 Task: Find profiles of 1st-degree connections who are Vice Presidents of Marketing at companies with 'International' in their name, and who offer Email Marketing services.
Action: Mouse moved to (475, 67)
Screenshot: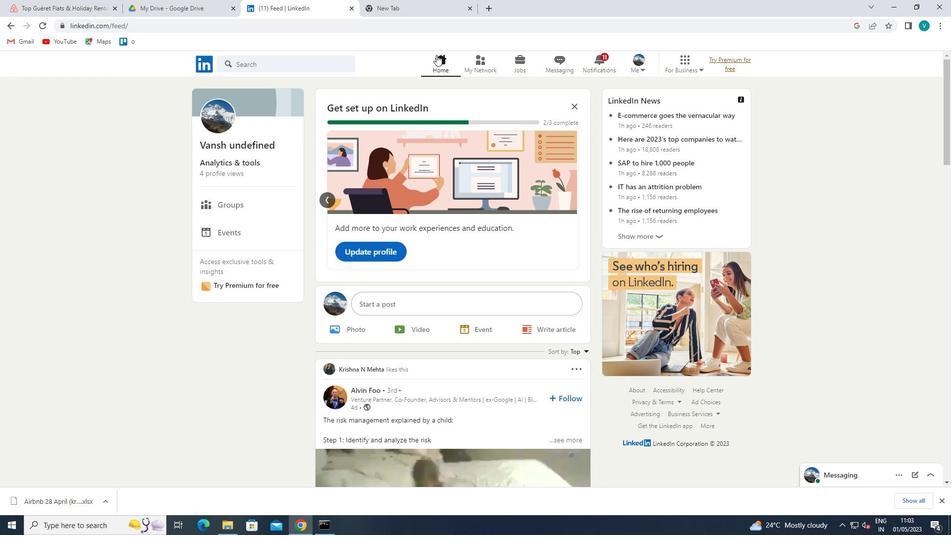 
Action: Mouse pressed left at (475, 67)
Screenshot: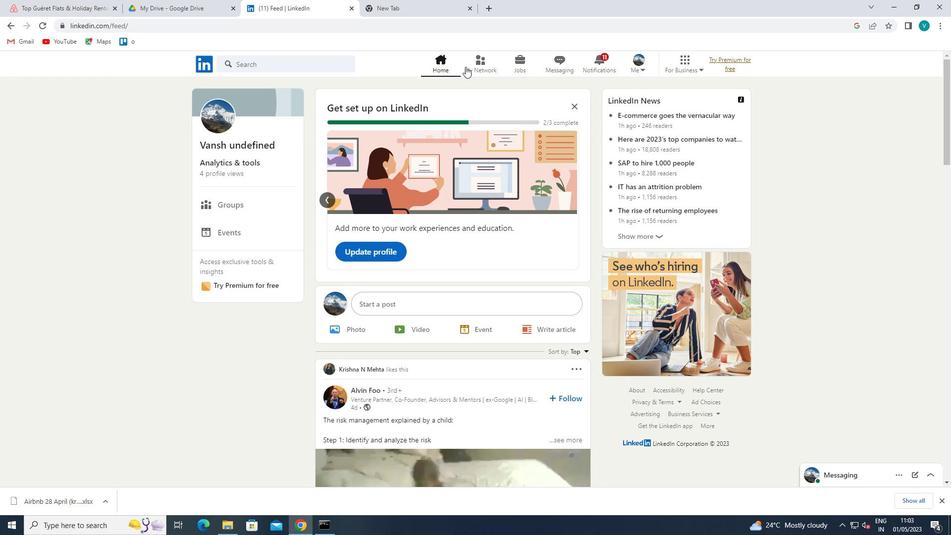 
Action: Mouse moved to (266, 109)
Screenshot: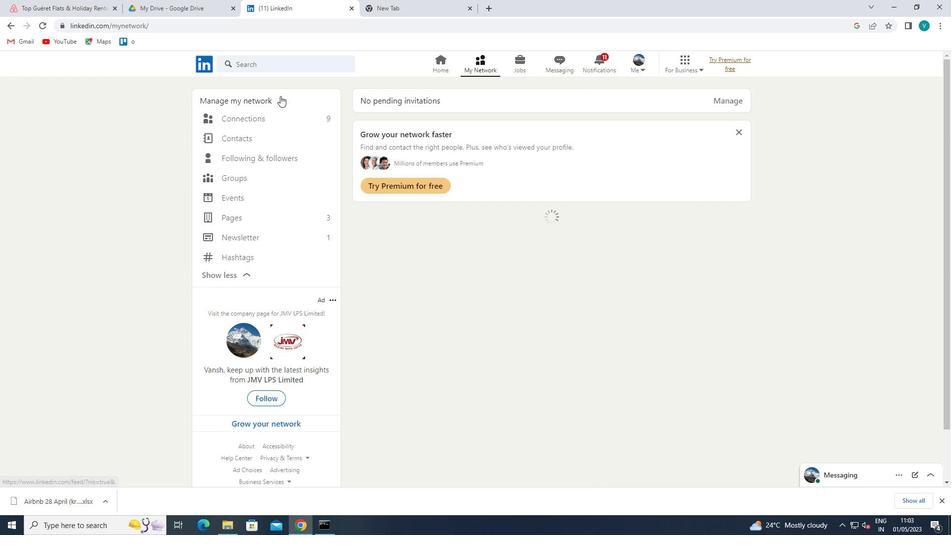 
Action: Mouse pressed left at (266, 109)
Screenshot: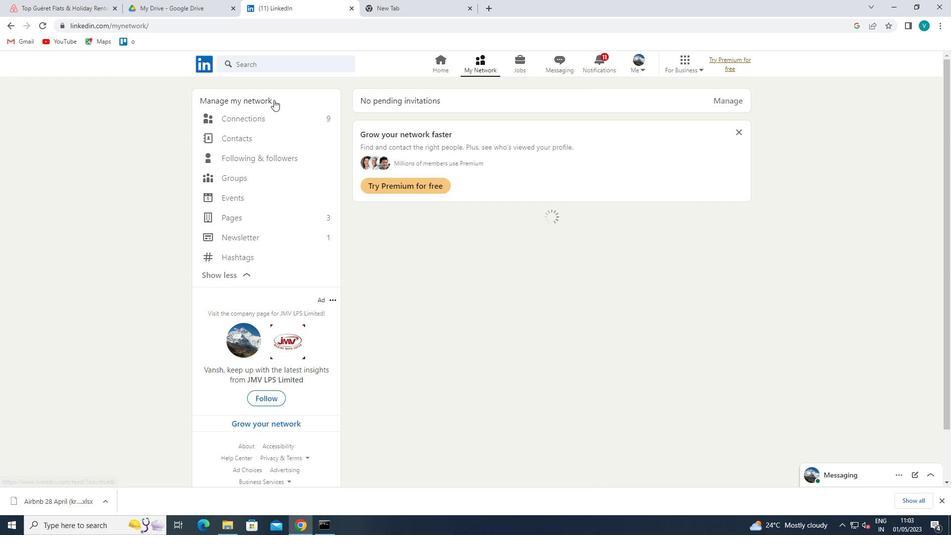 
Action: Mouse moved to (267, 123)
Screenshot: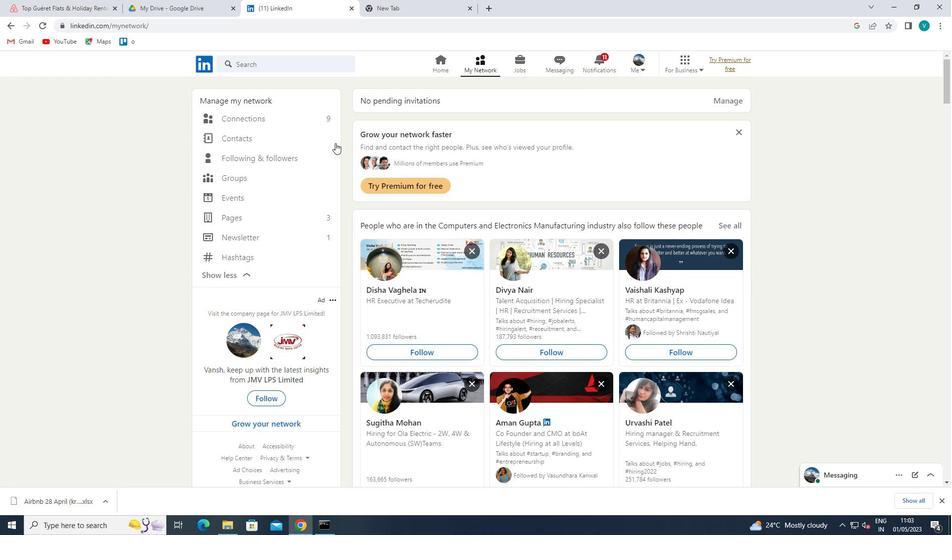 
Action: Mouse pressed left at (267, 123)
Screenshot: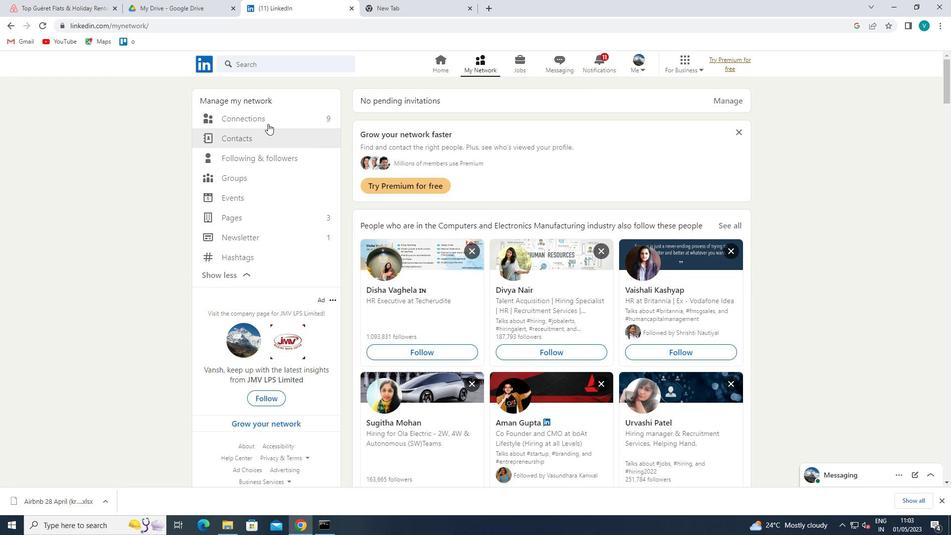 
Action: Mouse moved to (565, 121)
Screenshot: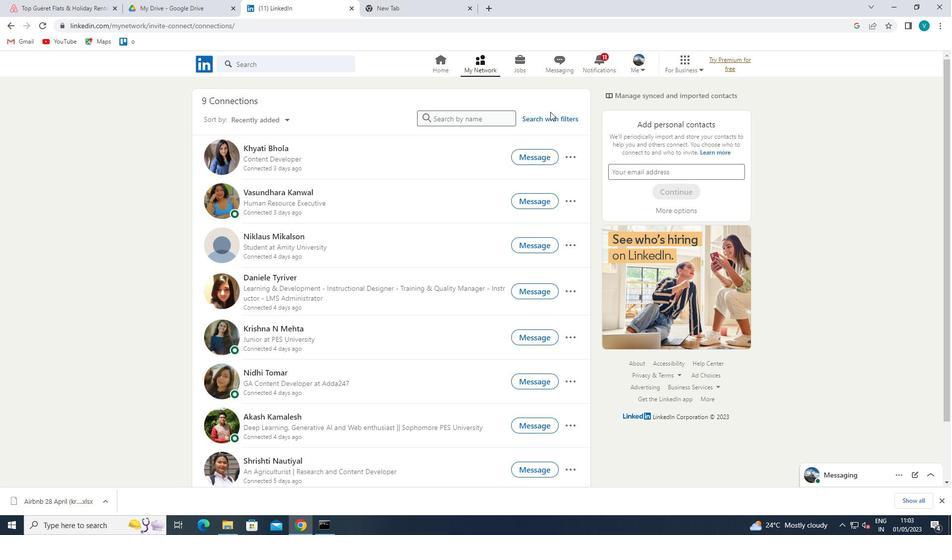 
Action: Mouse pressed left at (565, 121)
Screenshot: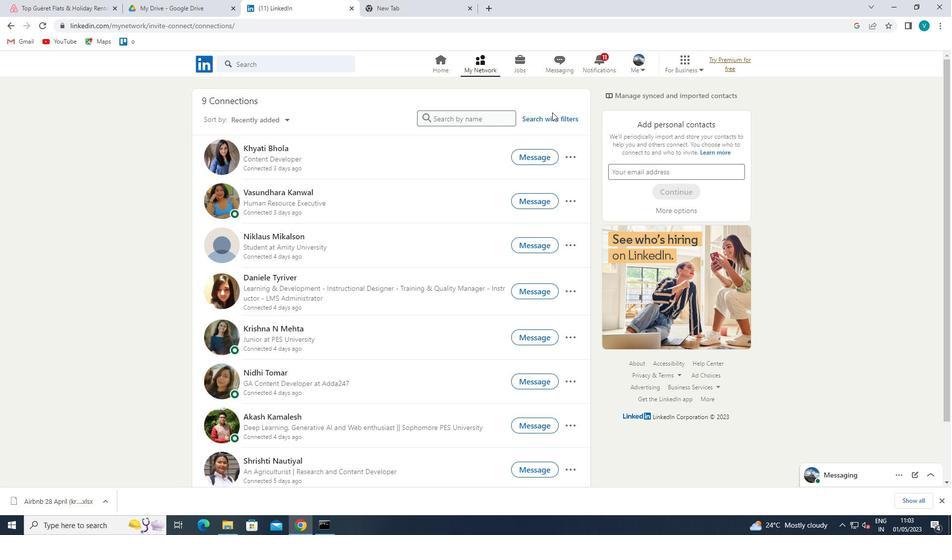 
Action: Mouse moved to (462, 86)
Screenshot: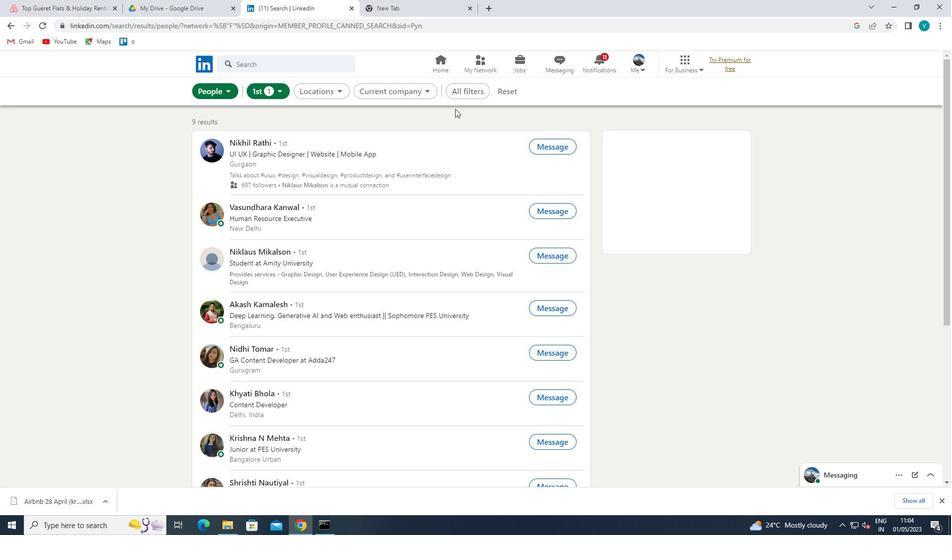 
Action: Mouse pressed left at (462, 86)
Screenshot: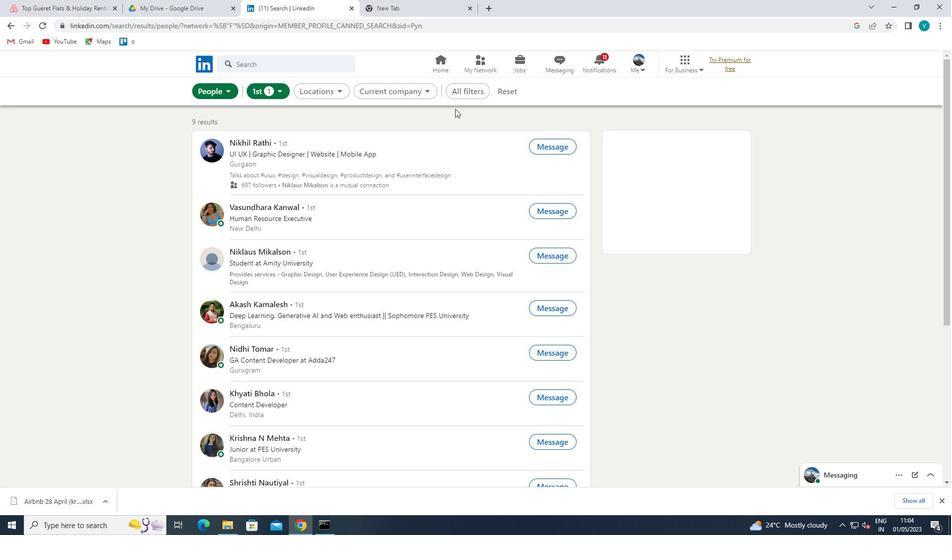 
Action: Mouse moved to (737, 267)
Screenshot: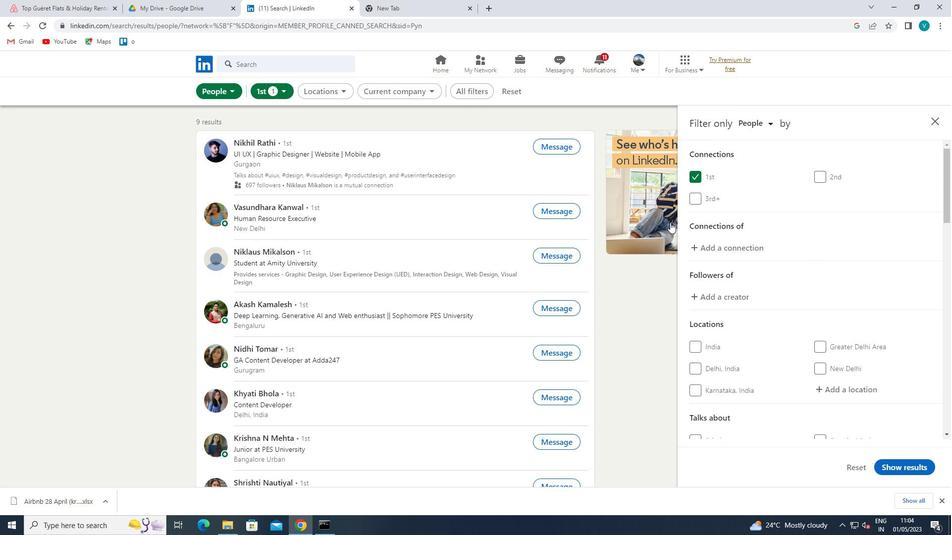 
Action: Mouse scrolled (737, 266) with delta (0, 0)
Screenshot: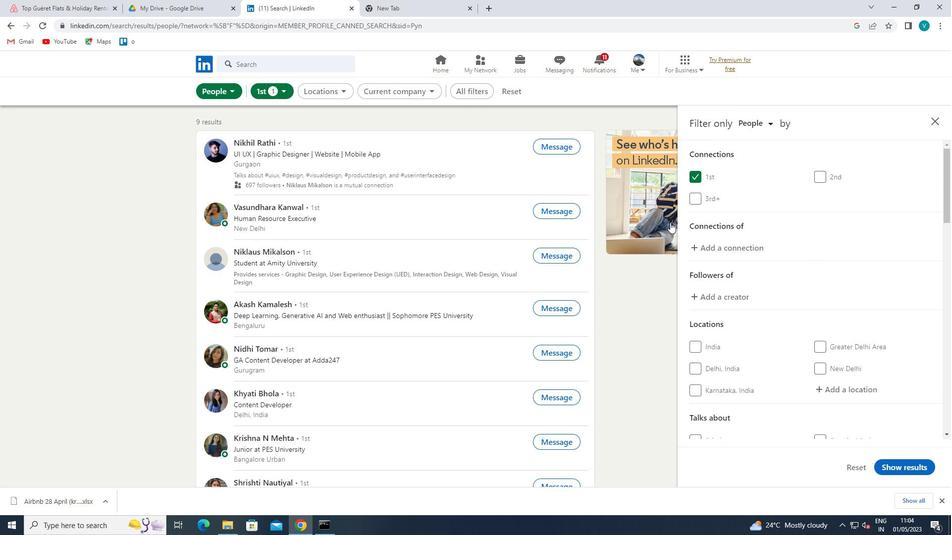 
Action: Mouse moved to (738, 267)
Screenshot: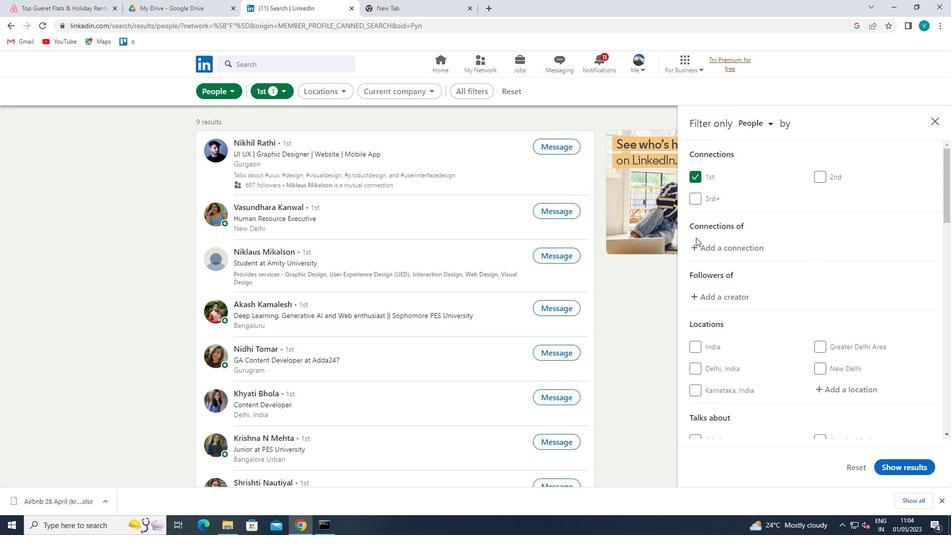 
Action: Mouse scrolled (738, 267) with delta (0, 0)
Screenshot: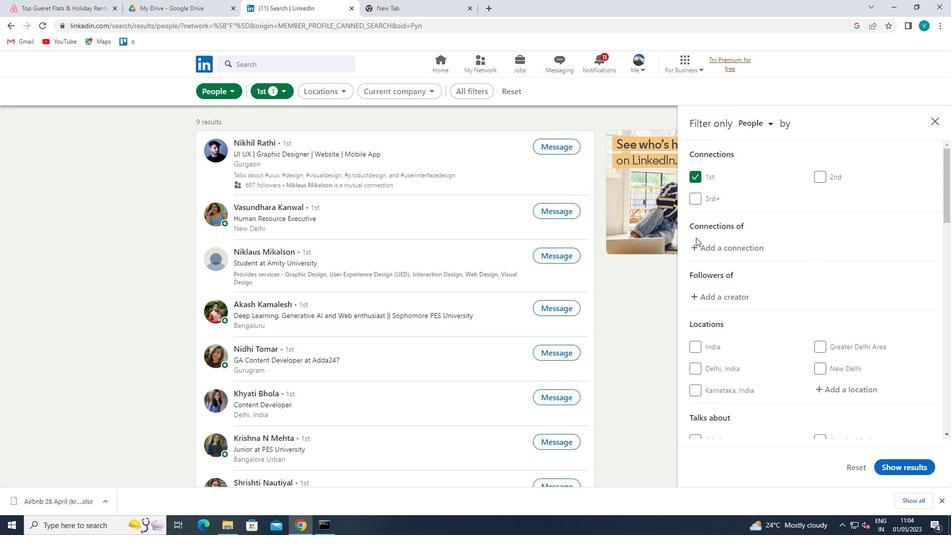 
Action: Mouse moved to (834, 291)
Screenshot: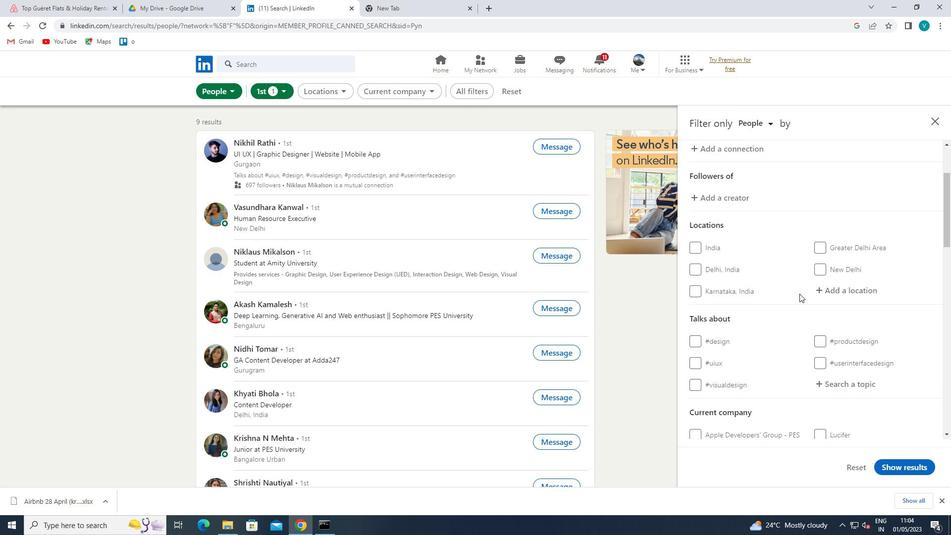 
Action: Mouse pressed left at (834, 291)
Screenshot: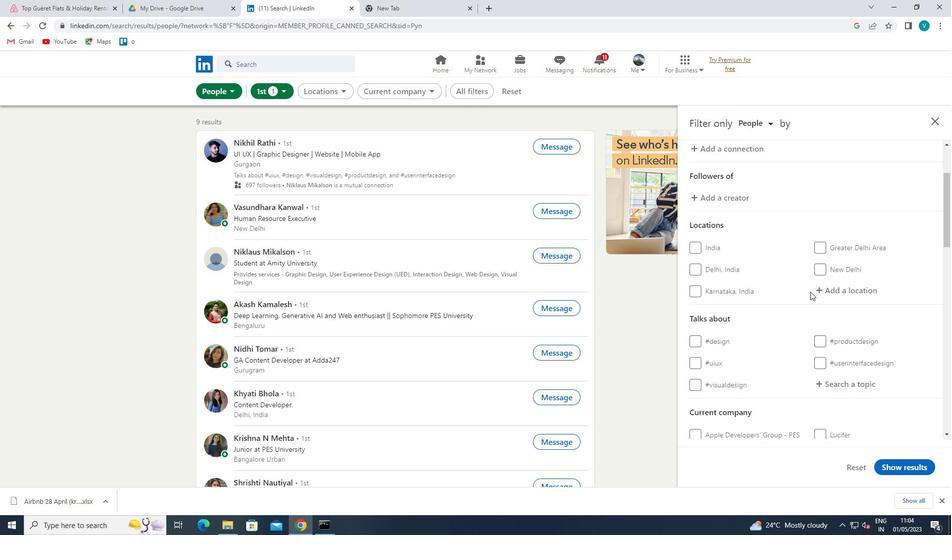 
Action: Mouse moved to (834, 291)
Screenshot: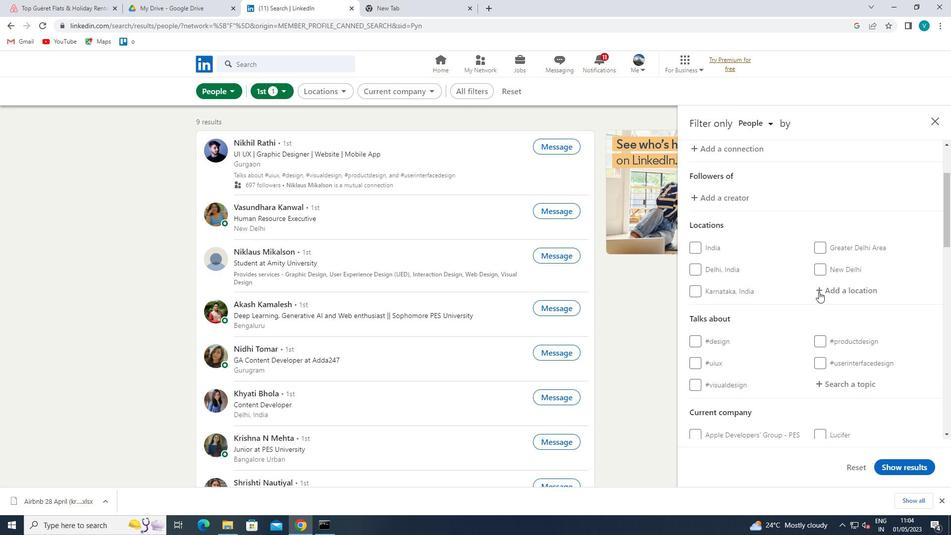 
Action: Key pressed <Key.shift>
Screenshot: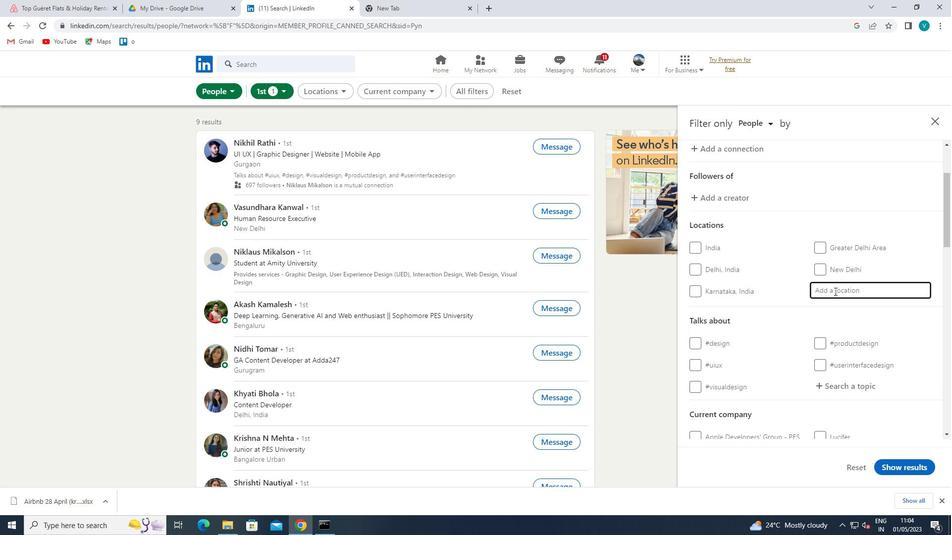 
Action: Mouse moved to (796, 281)
Screenshot: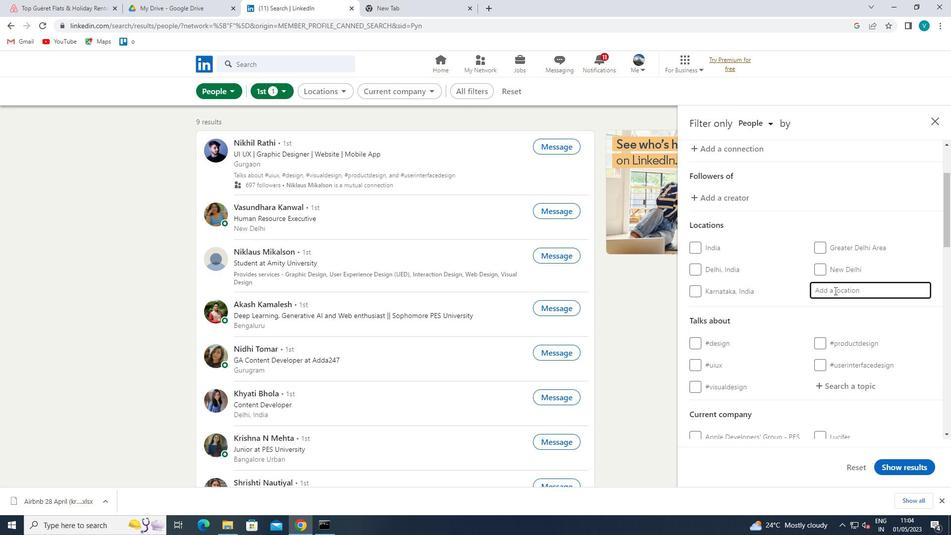 
Action: Key pressed XINGLONGSHAN<Key.space>
Screenshot: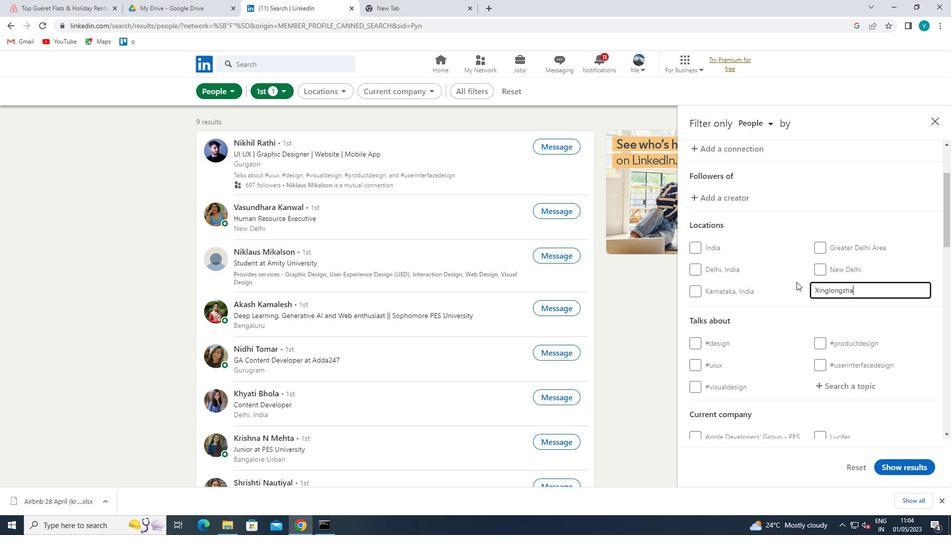
Action: Mouse moved to (811, 303)
Screenshot: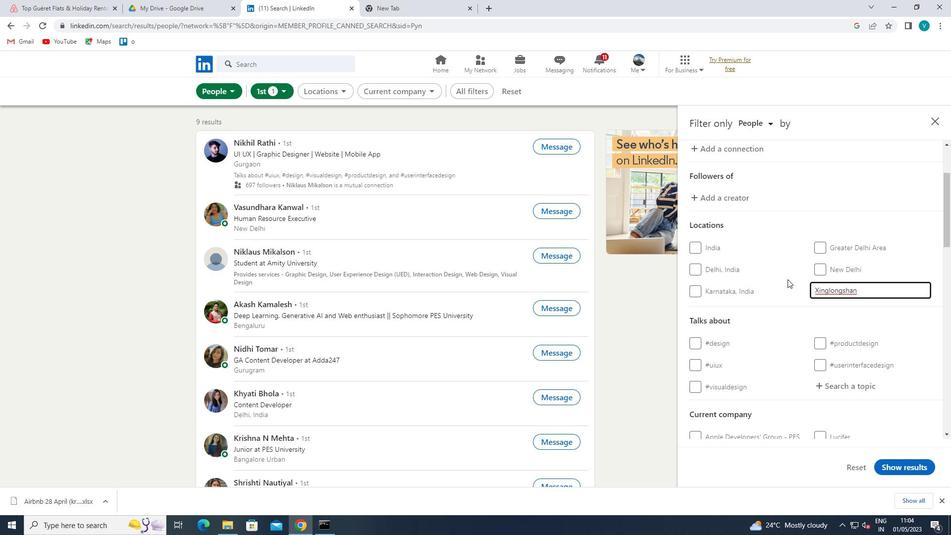
Action: Mouse pressed left at (811, 303)
Screenshot: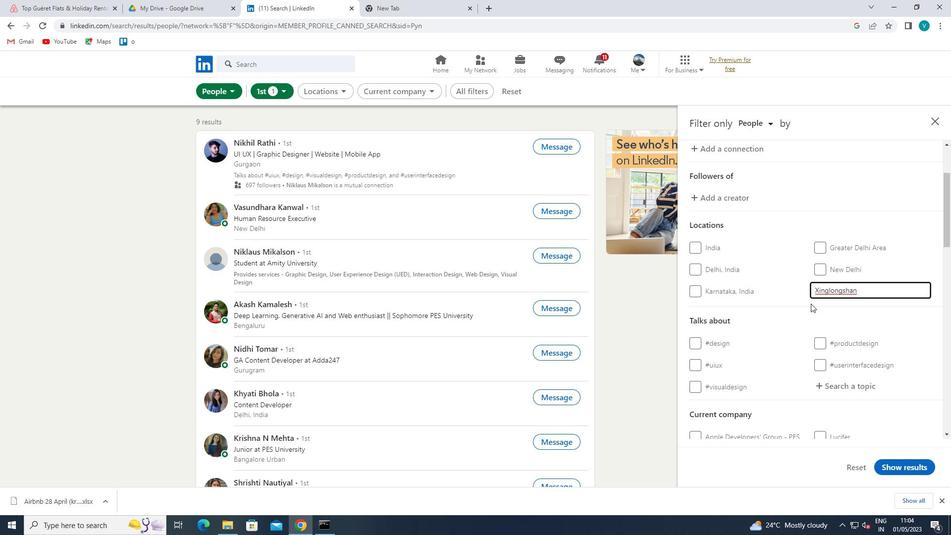 
Action: Mouse scrolled (811, 303) with delta (0, 0)
Screenshot: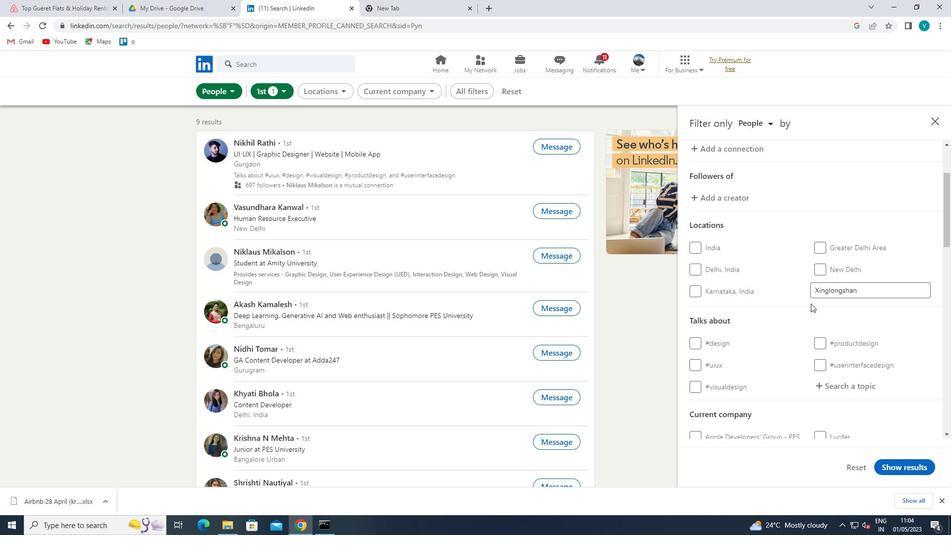 
Action: Mouse scrolled (811, 303) with delta (0, 0)
Screenshot: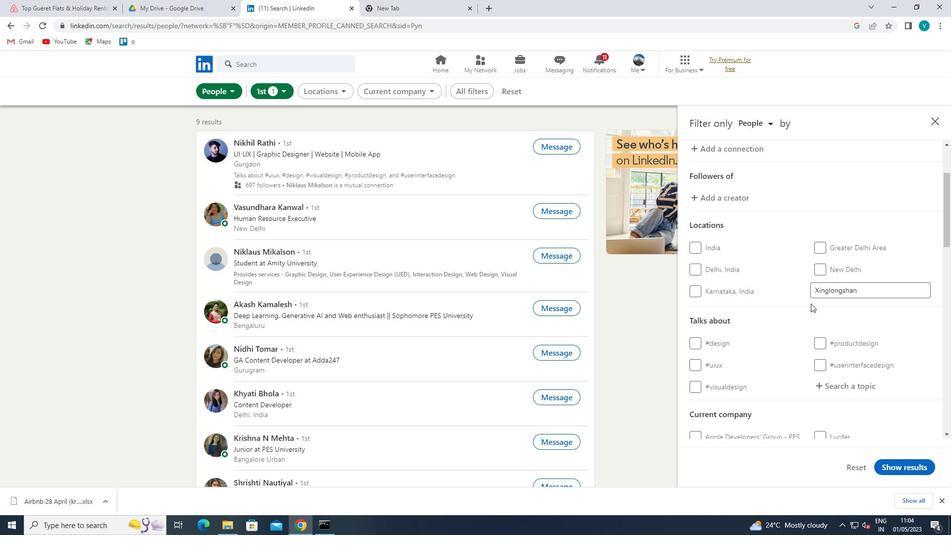 
Action: Mouse moved to (861, 291)
Screenshot: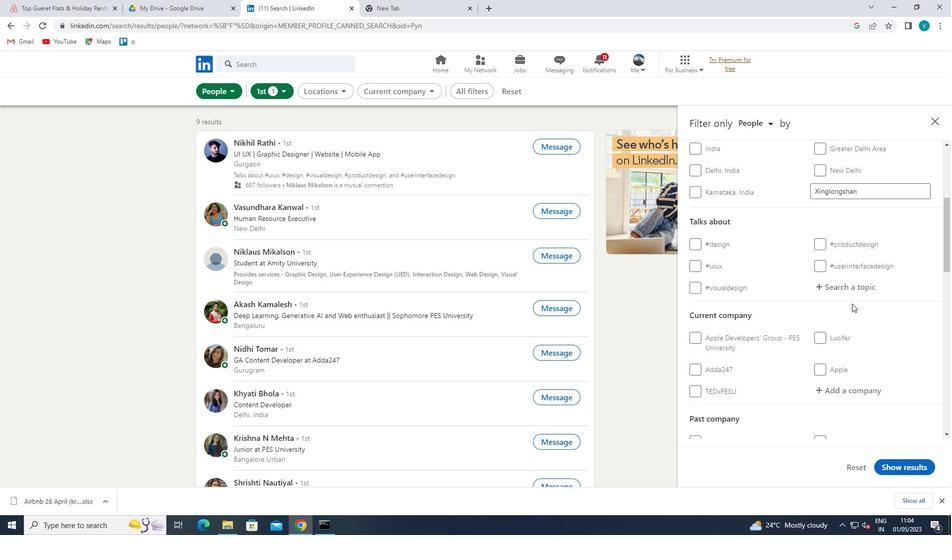 
Action: Mouse pressed left at (861, 291)
Screenshot: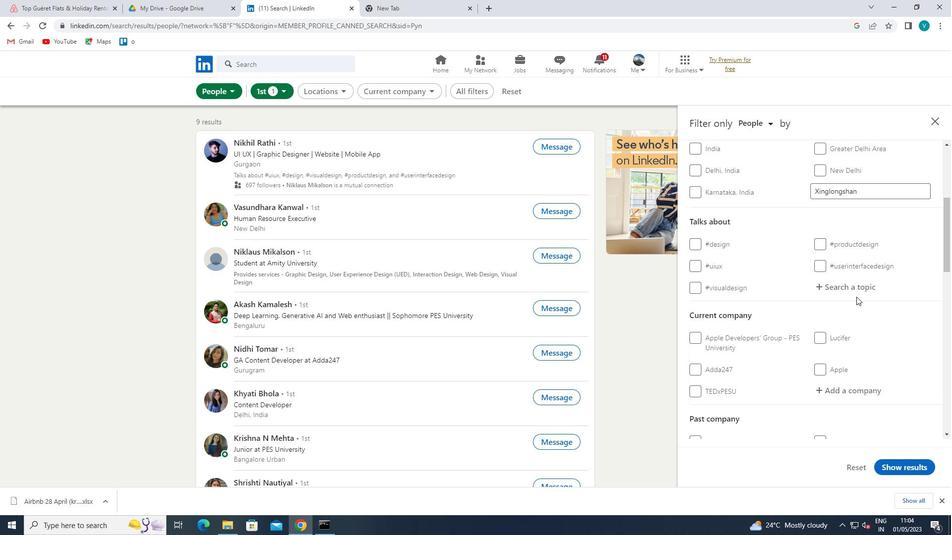 
Action: Key pressed <Key.shift>#CONTENTMARKETING
Screenshot: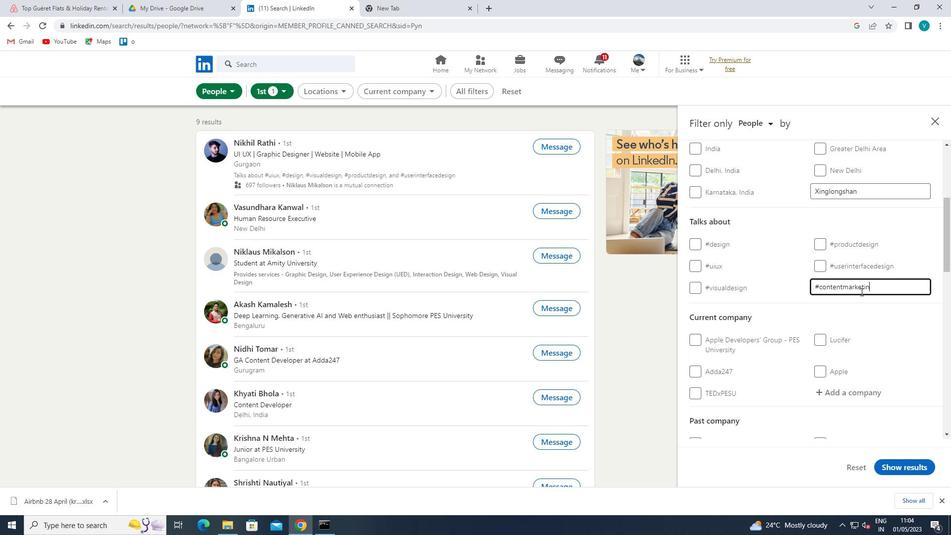 
Action: Mouse moved to (803, 302)
Screenshot: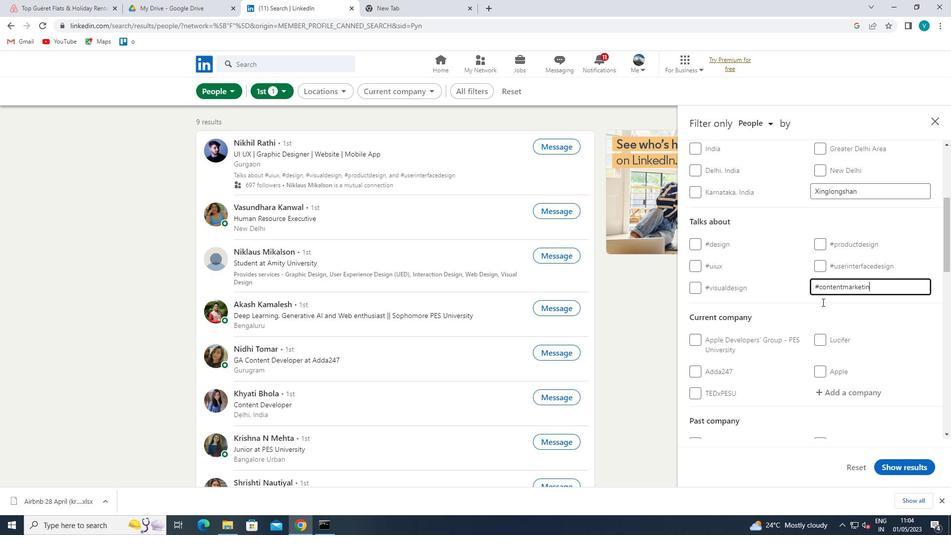 
Action: Mouse pressed left at (803, 302)
Screenshot: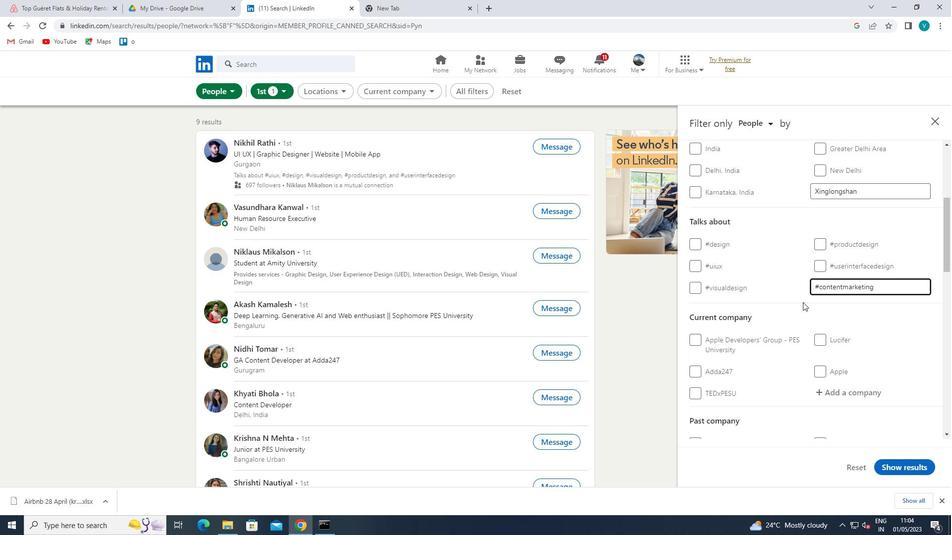 
Action: Mouse scrolled (803, 301) with delta (0, 0)
Screenshot: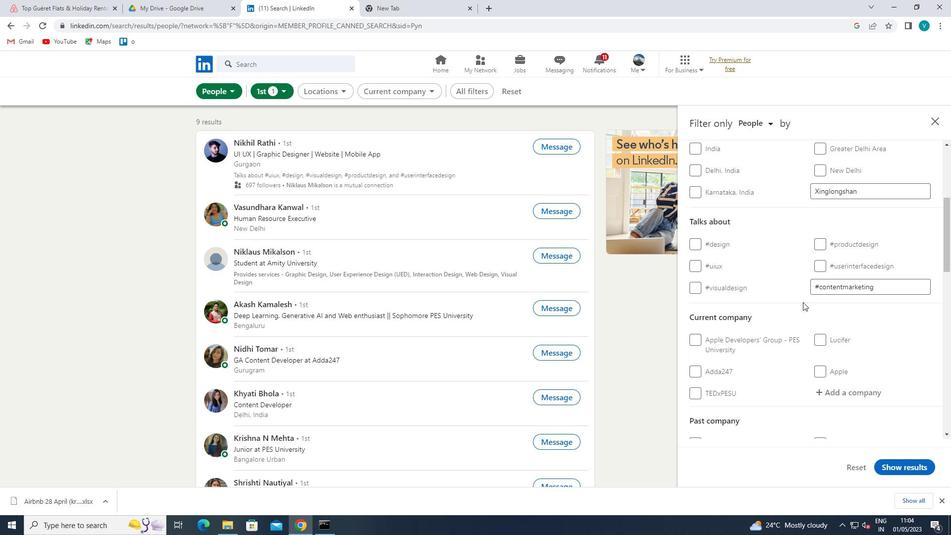 
Action: Mouse scrolled (803, 301) with delta (0, 0)
Screenshot: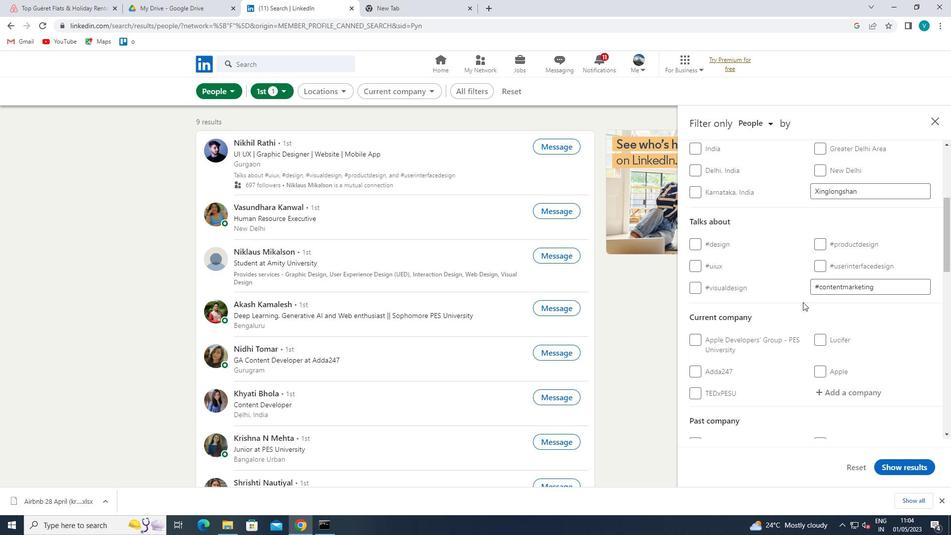 
Action: Mouse moved to (842, 288)
Screenshot: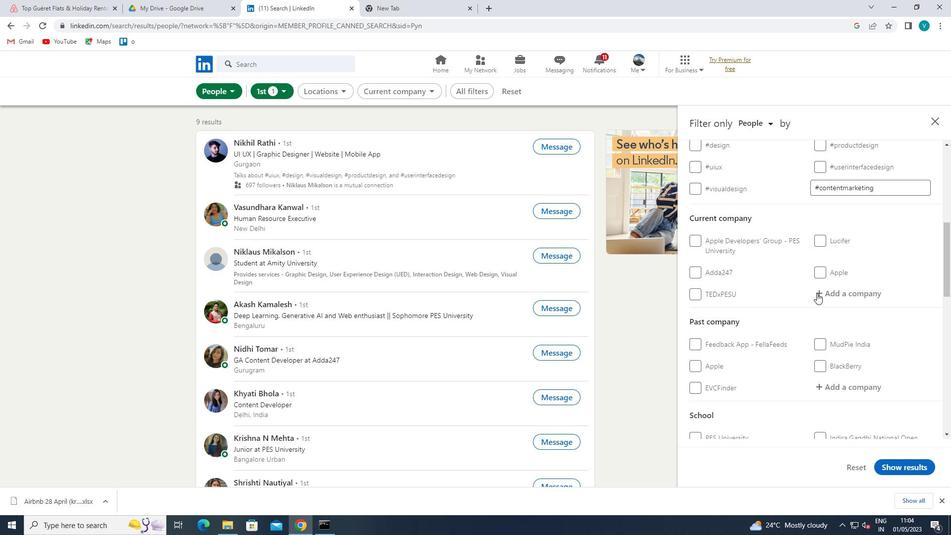
Action: Mouse pressed left at (842, 288)
Screenshot: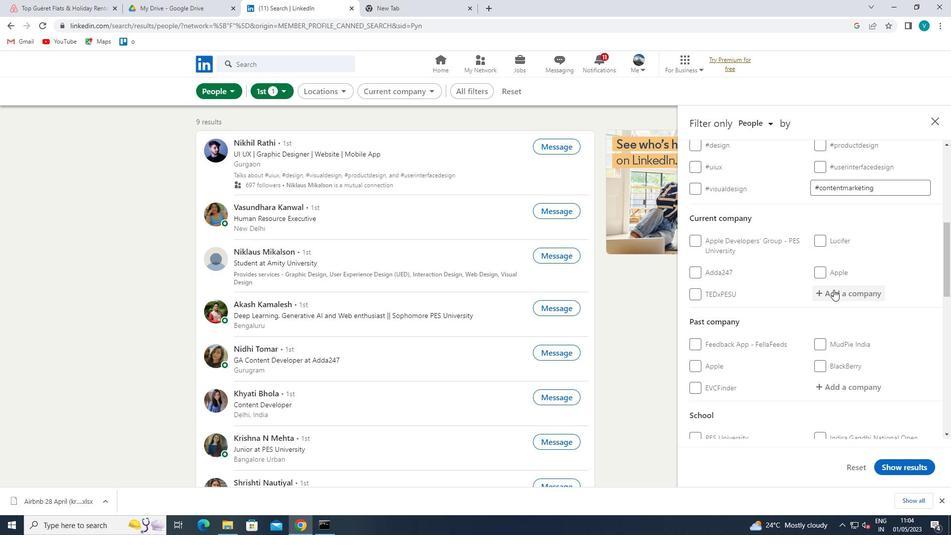 
Action: Key pressed <Key.shift>INTERNATIONAL<Key.space>TRAC
Screenshot: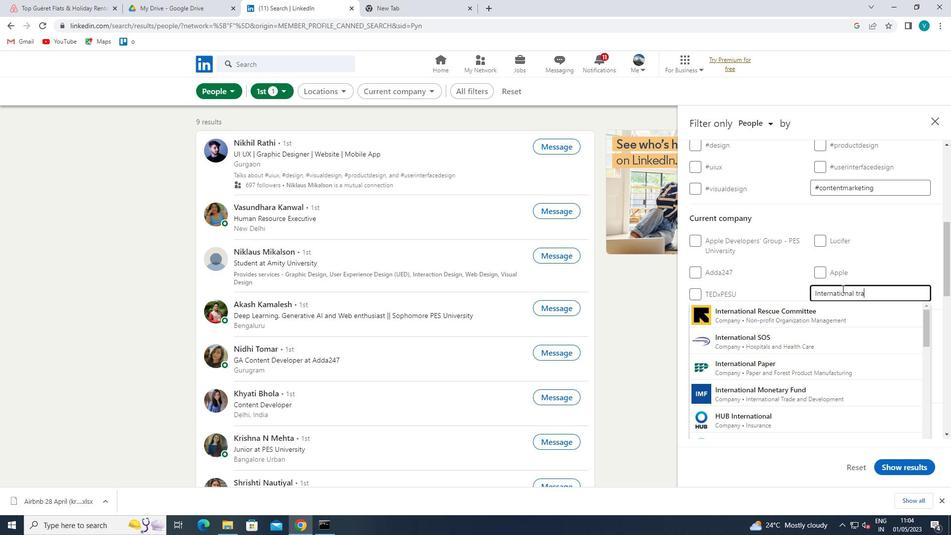 
Action: Mouse moved to (829, 315)
Screenshot: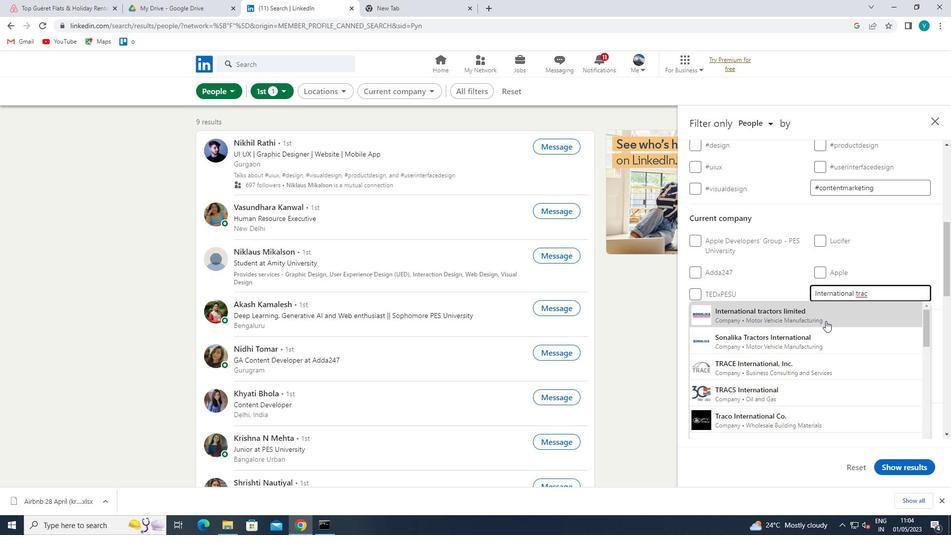 
Action: Mouse pressed left at (829, 315)
Screenshot: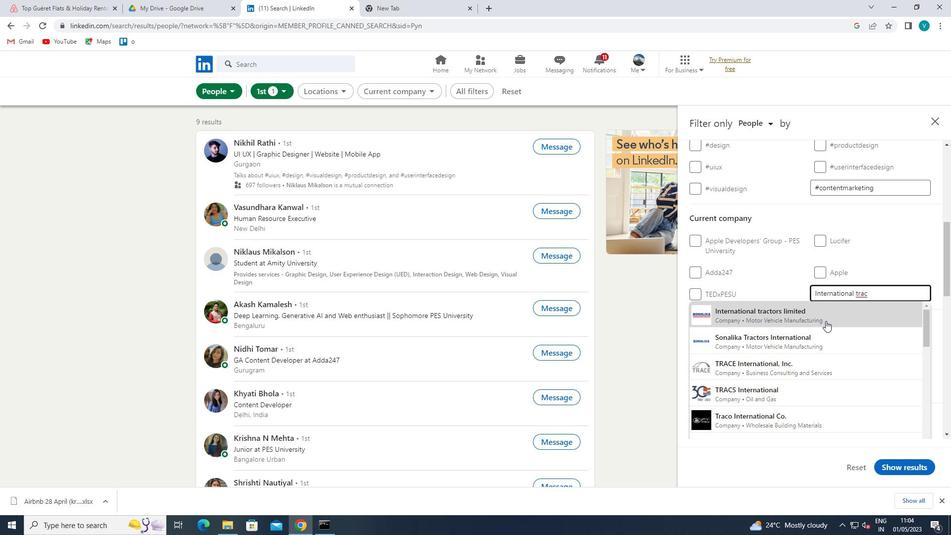 
Action: Mouse scrolled (829, 315) with delta (0, 0)
Screenshot: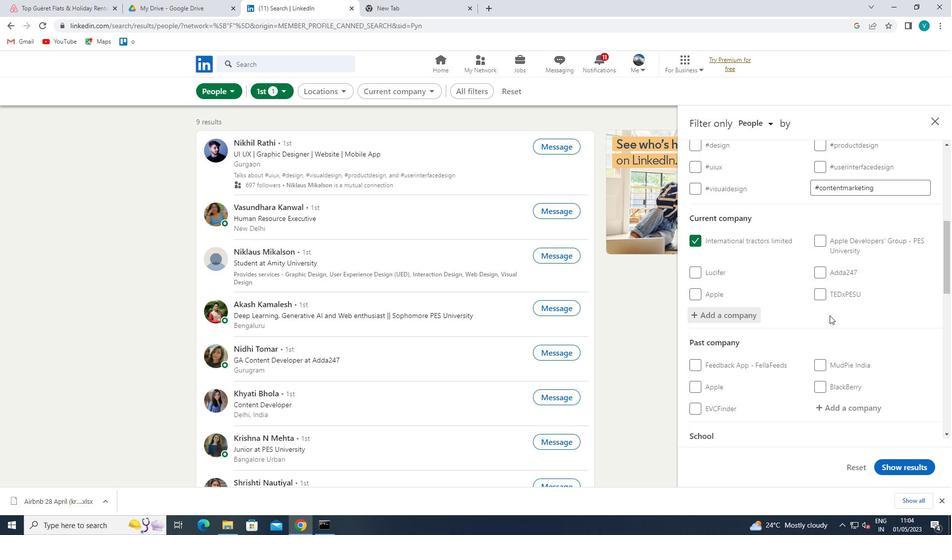 
Action: Mouse scrolled (829, 315) with delta (0, 0)
Screenshot: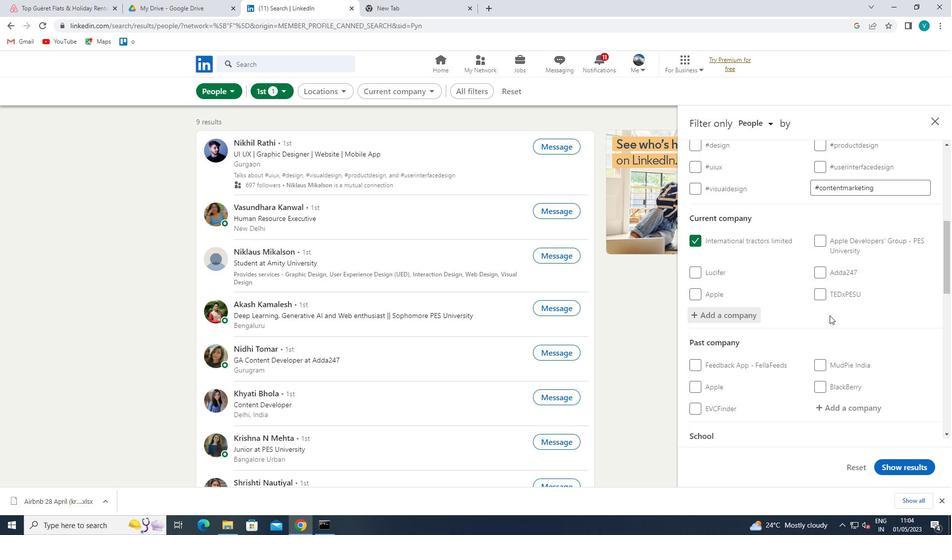 
Action: Mouse scrolled (829, 315) with delta (0, 0)
Screenshot: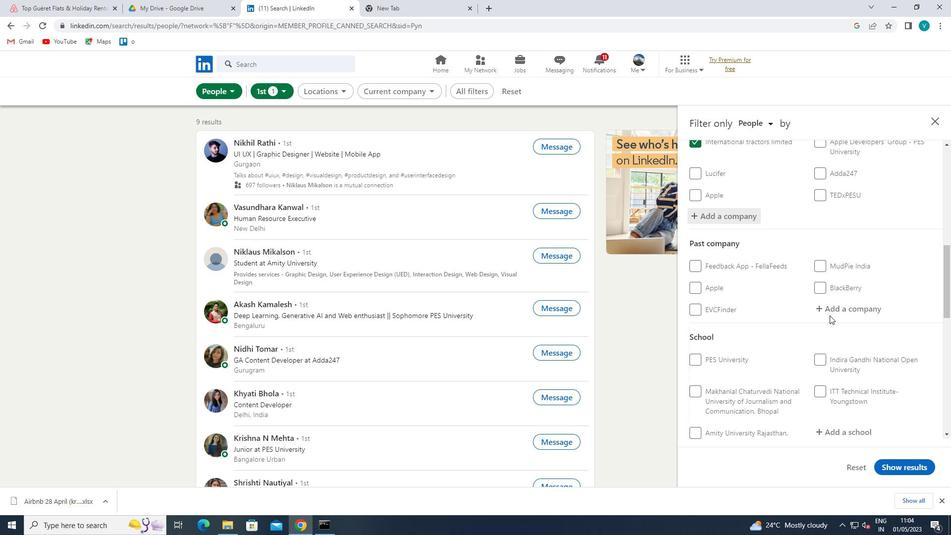 
Action: Mouse moved to (838, 378)
Screenshot: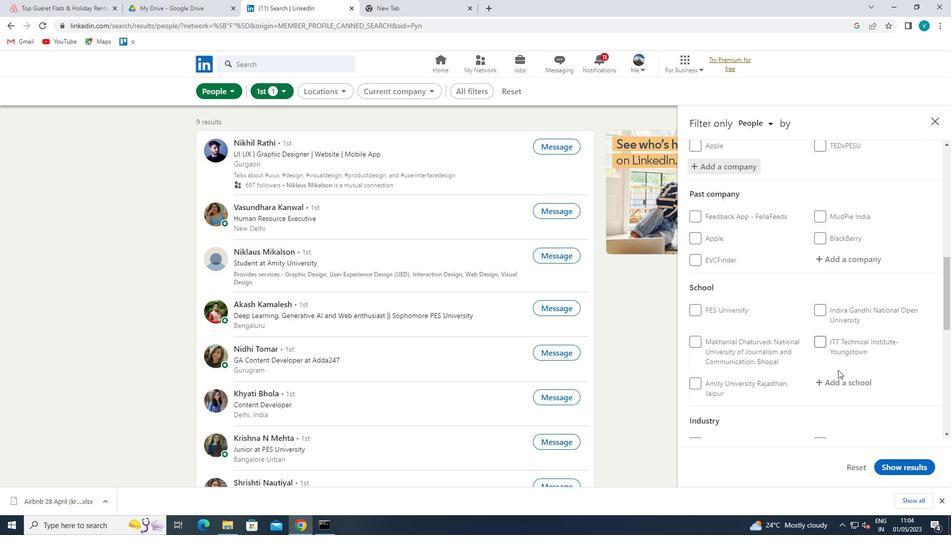 
Action: Mouse pressed left at (838, 378)
Screenshot: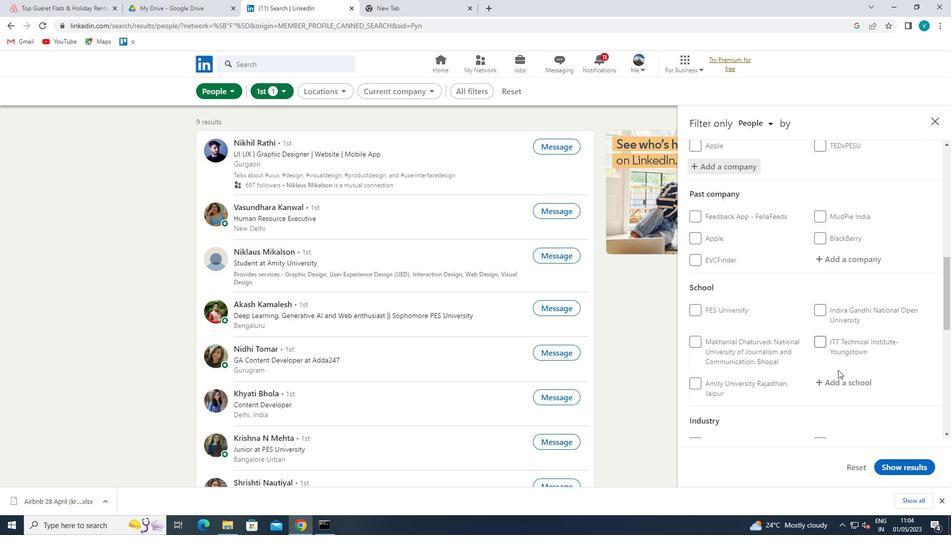 
Action: Key pressed <Key.shift>SAVEETHA<Key.space>
Screenshot: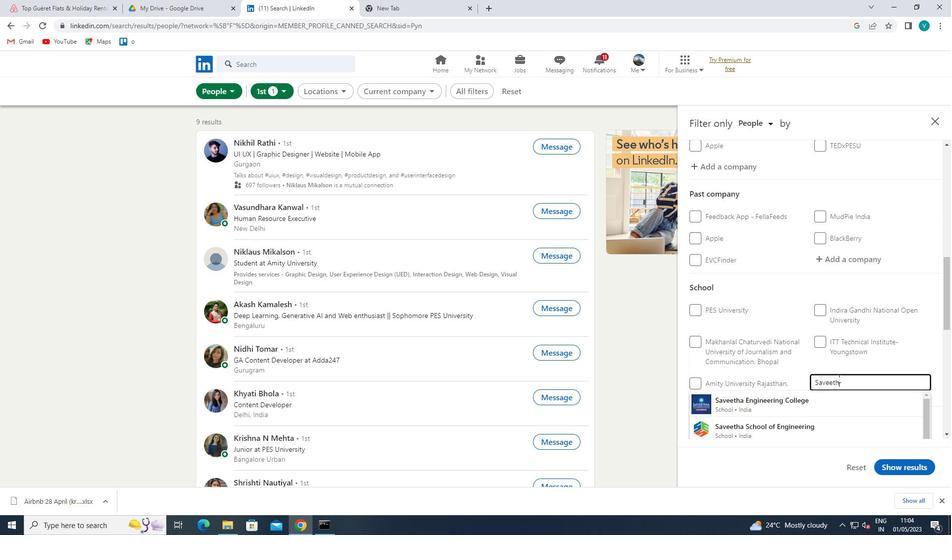 
Action: Mouse moved to (830, 404)
Screenshot: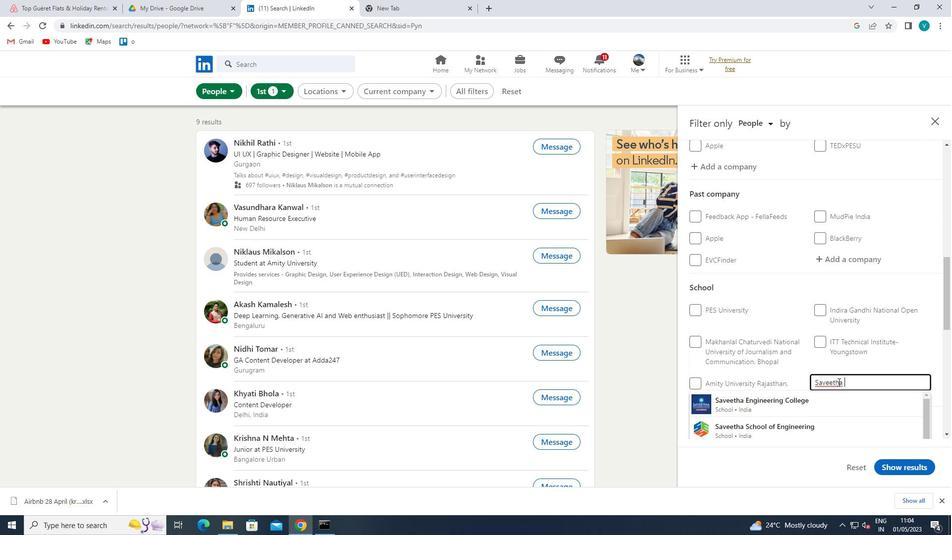 
Action: Mouse pressed left at (830, 404)
Screenshot: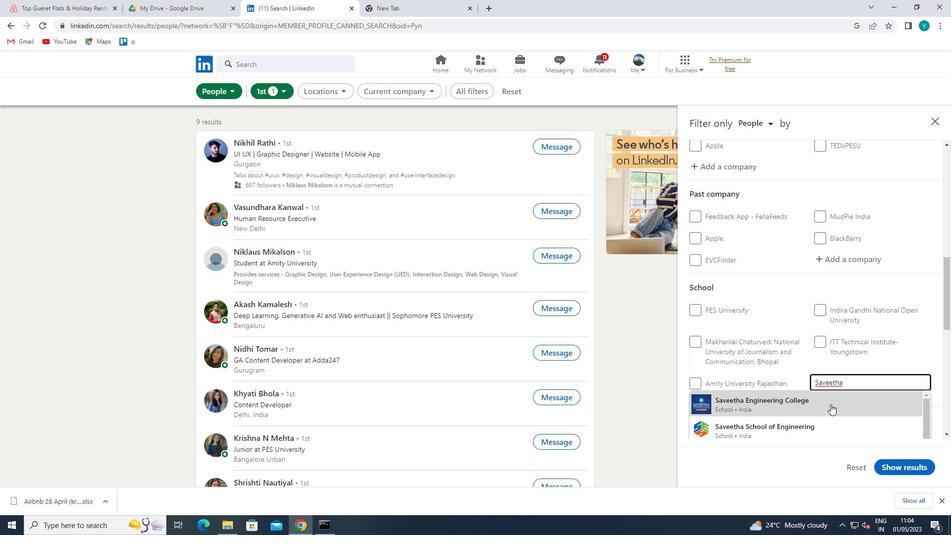 
Action: Mouse moved to (848, 393)
Screenshot: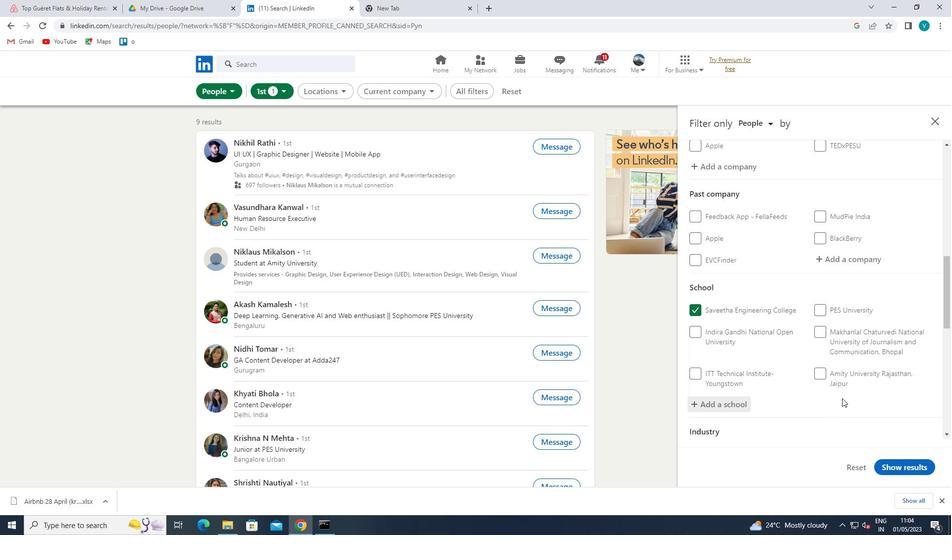 
Action: Mouse scrolled (848, 393) with delta (0, 0)
Screenshot: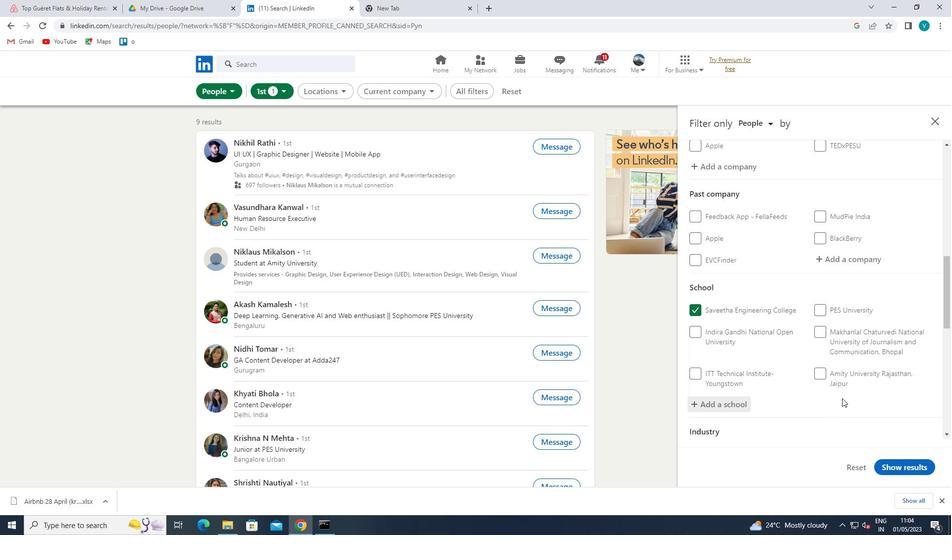 
Action: Mouse moved to (847, 388)
Screenshot: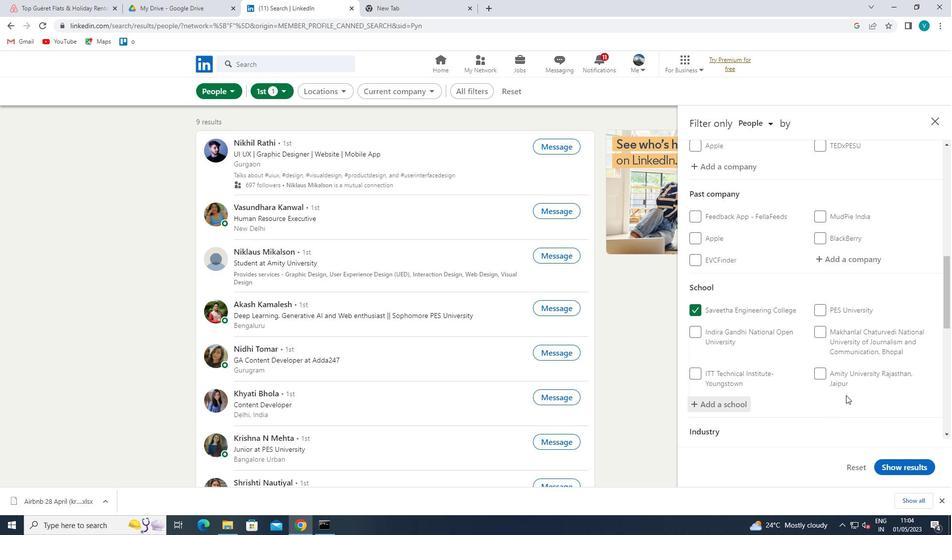 
Action: Mouse scrolled (847, 388) with delta (0, 0)
Screenshot: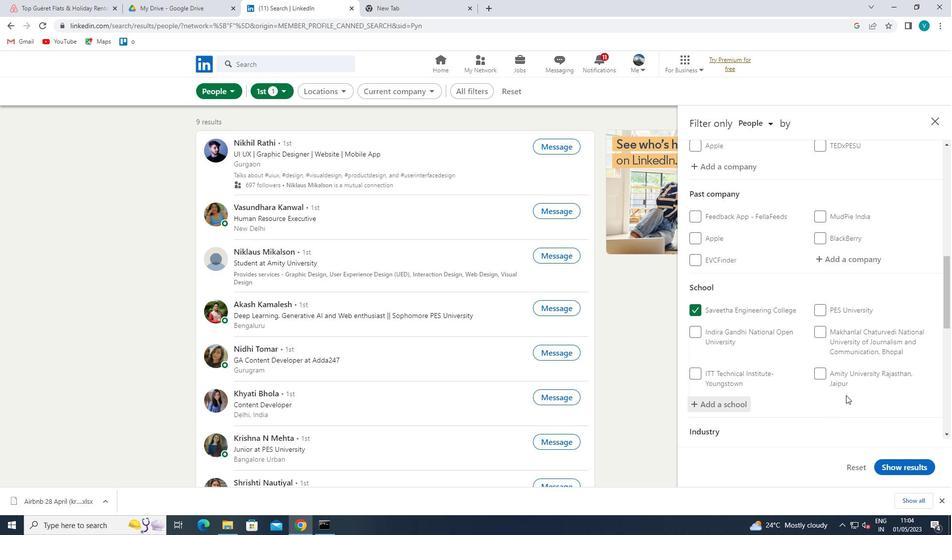 
Action: Mouse moved to (846, 387)
Screenshot: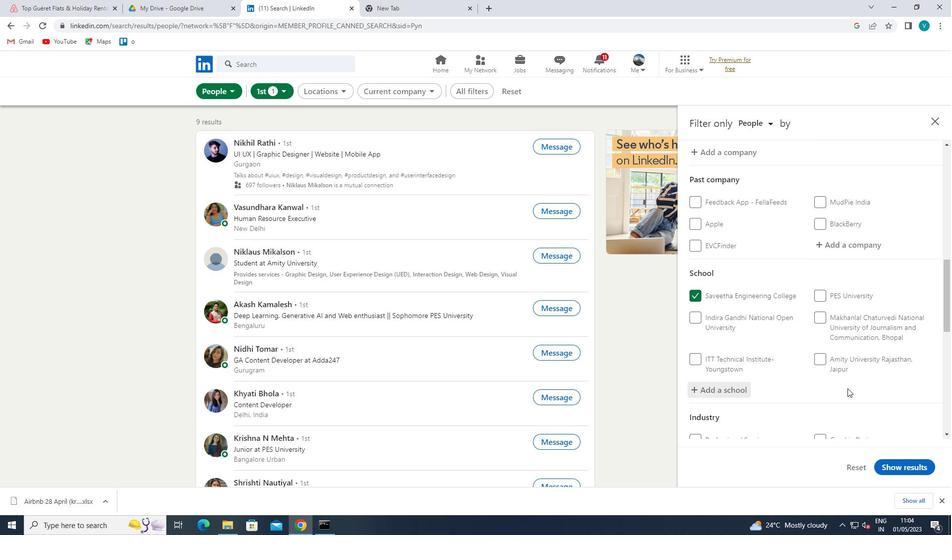 
Action: Mouse scrolled (846, 387) with delta (0, 0)
Screenshot: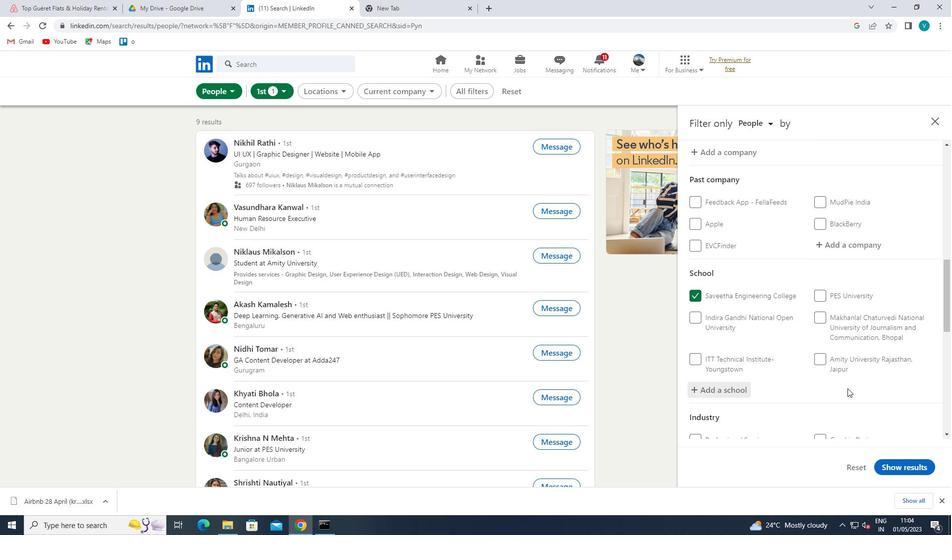 
Action: Mouse moved to (845, 387)
Screenshot: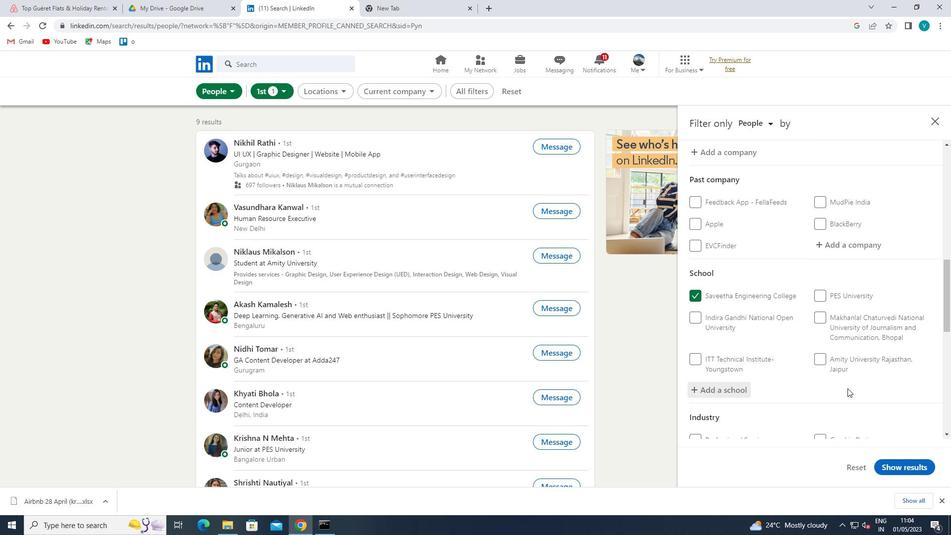 
Action: Mouse scrolled (845, 386) with delta (0, 0)
Screenshot: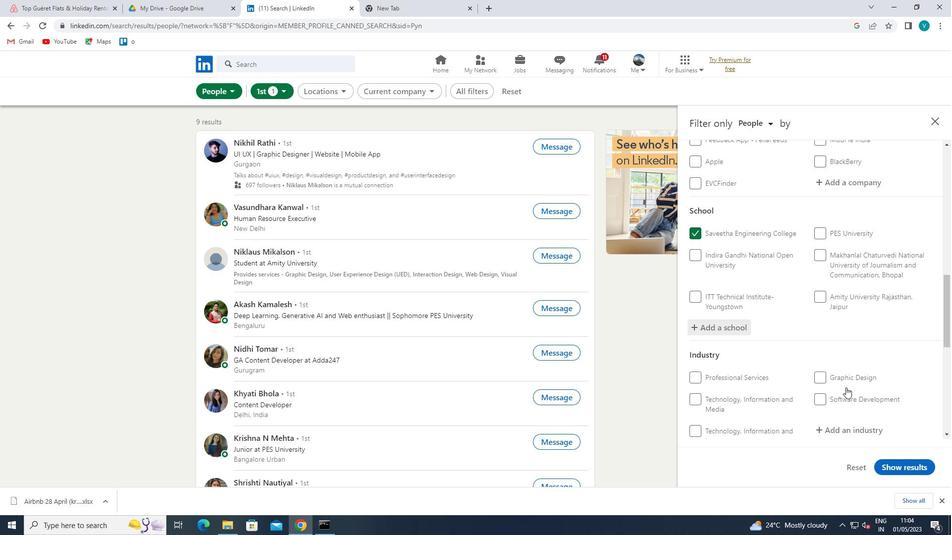 
Action: Mouse moved to (862, 314)
Screenshot: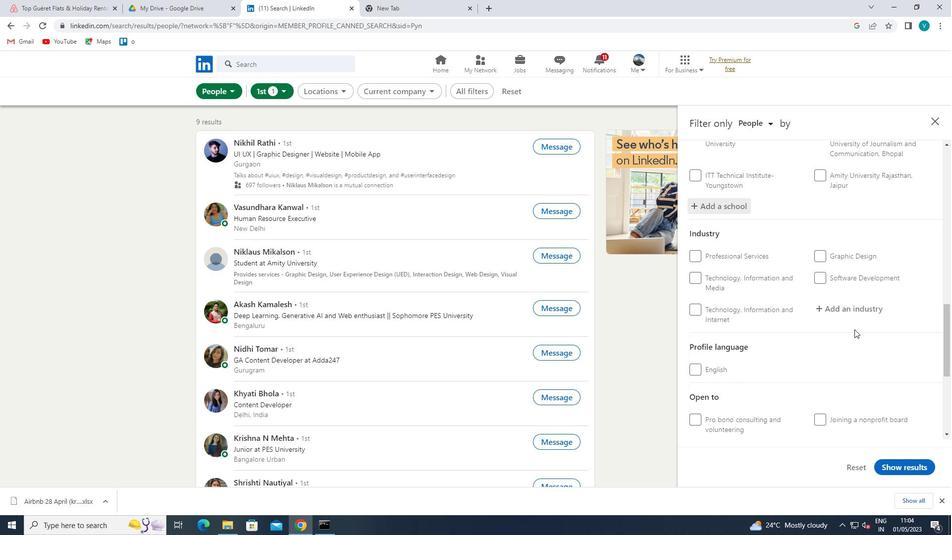 
Action: Mouse pressed left at (862, 314)
Screenshot: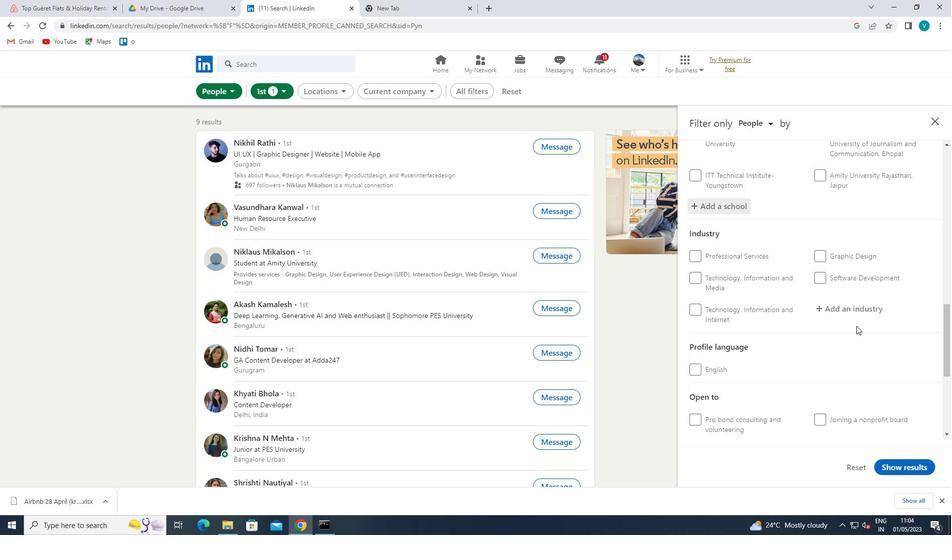 
Action: Key pressed <Key.shift>COMMUNICATIONS<Key.space>
Screenshot: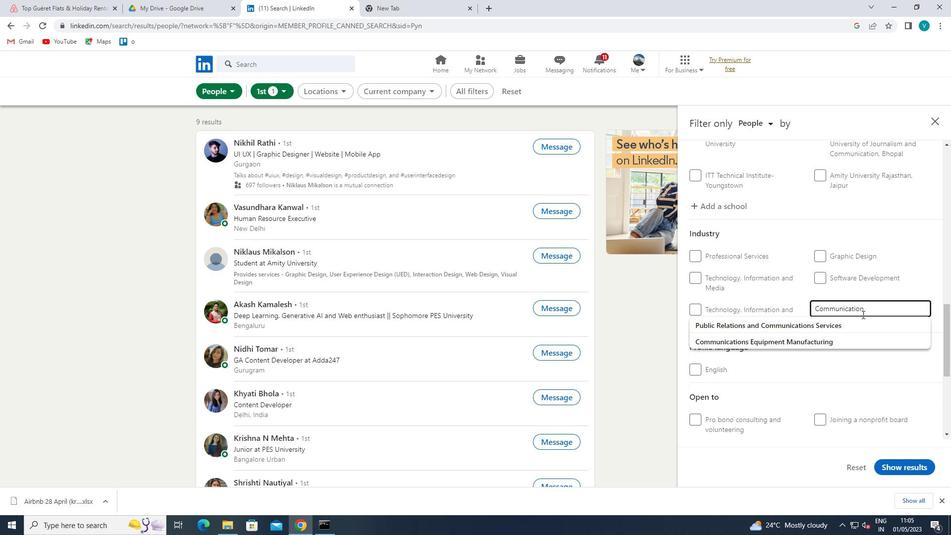 
Action: Mouse moved to (847, 343)
Screenshot: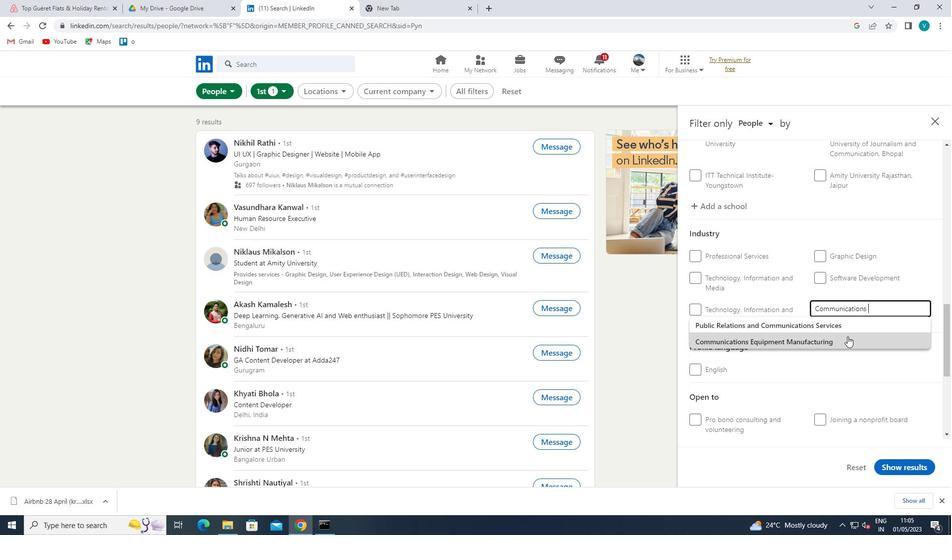 
Action: Mouse pressed left at (847, 343)
Screenshot: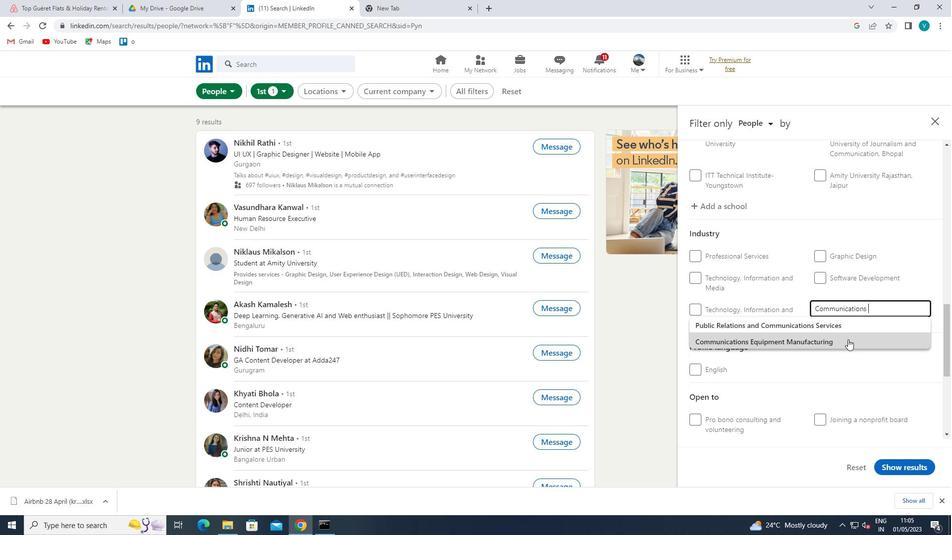 
Action: Mouse moved to (846, 345)
Screenshot: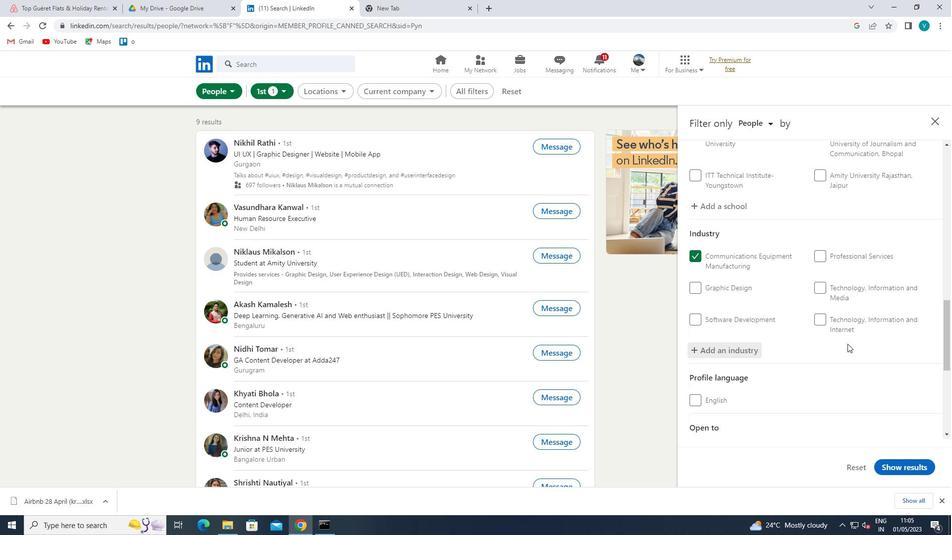 
Action: Mouse scrolled (846, 344) with delta (0, 0)
Screenshot: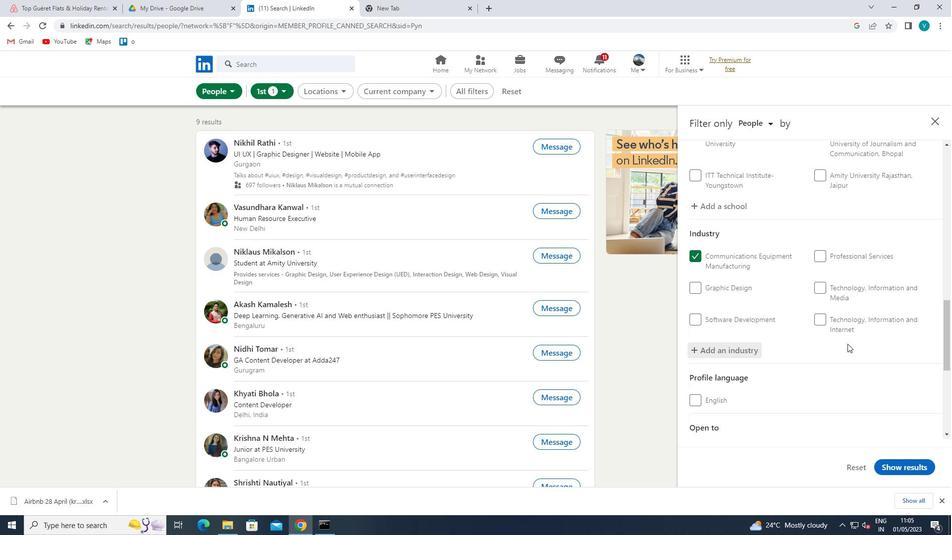 
Action: Mouse moved to (841, 347)
Screenshot: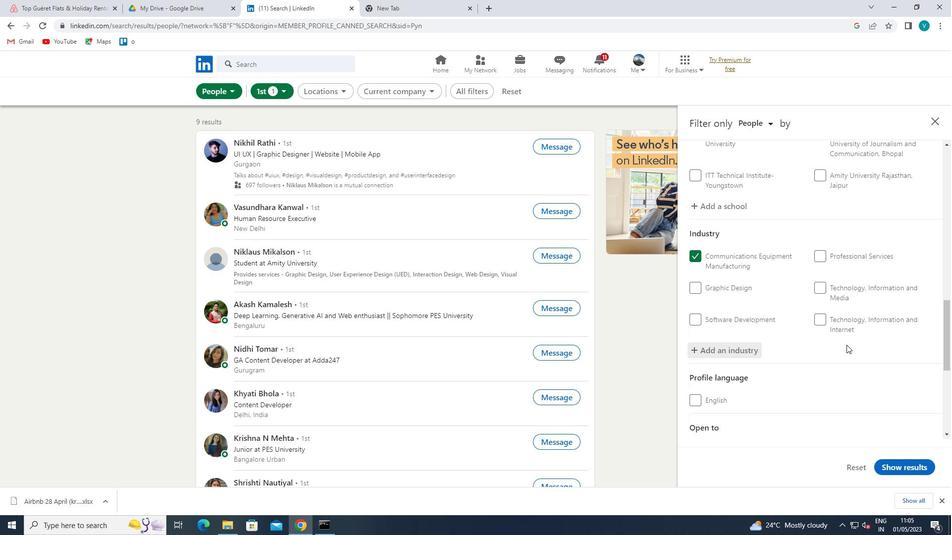 
Action: Mouse scrolled (841, 347) with delta (0, 0)
Screenshot: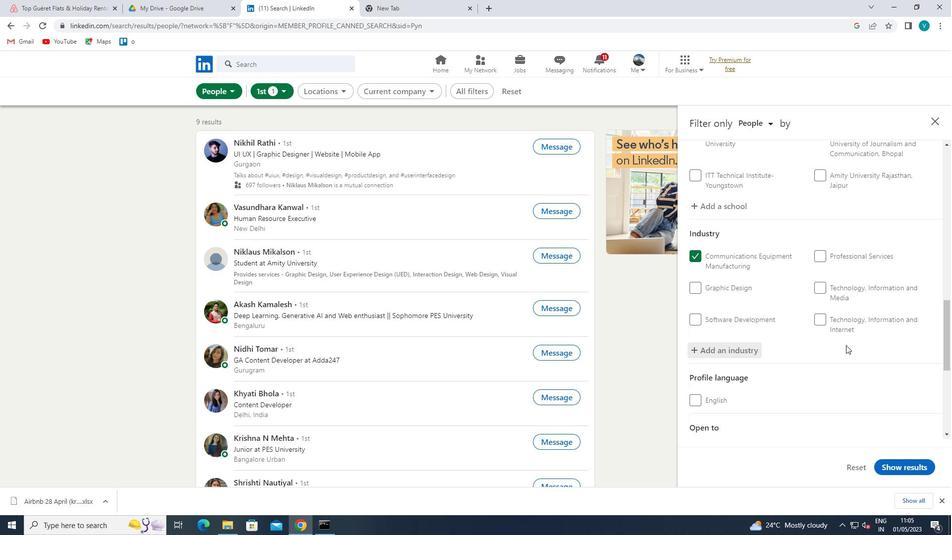 
Action: Mouse moved to (834, 347)
Screenshot: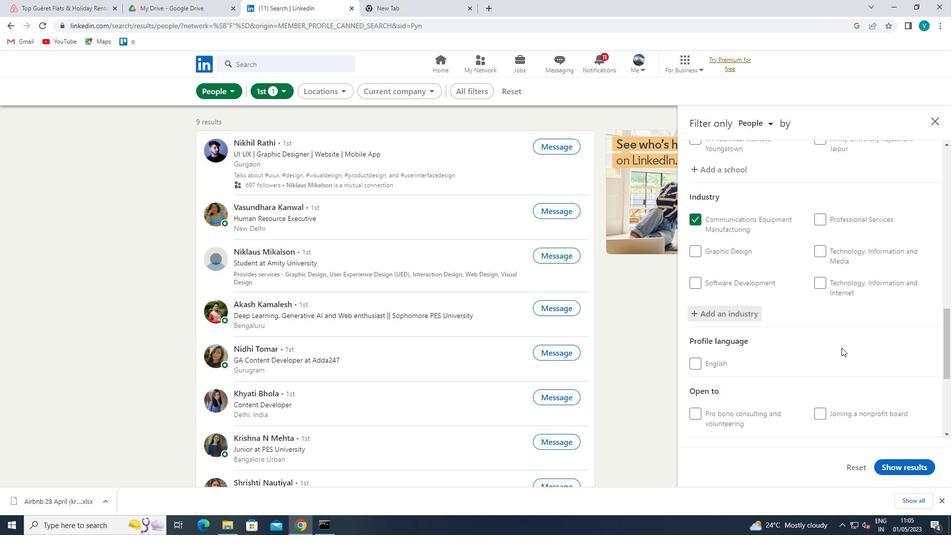 
Action: Mouse scrolled (834, 347) with delta (0, 0)
Screenshot: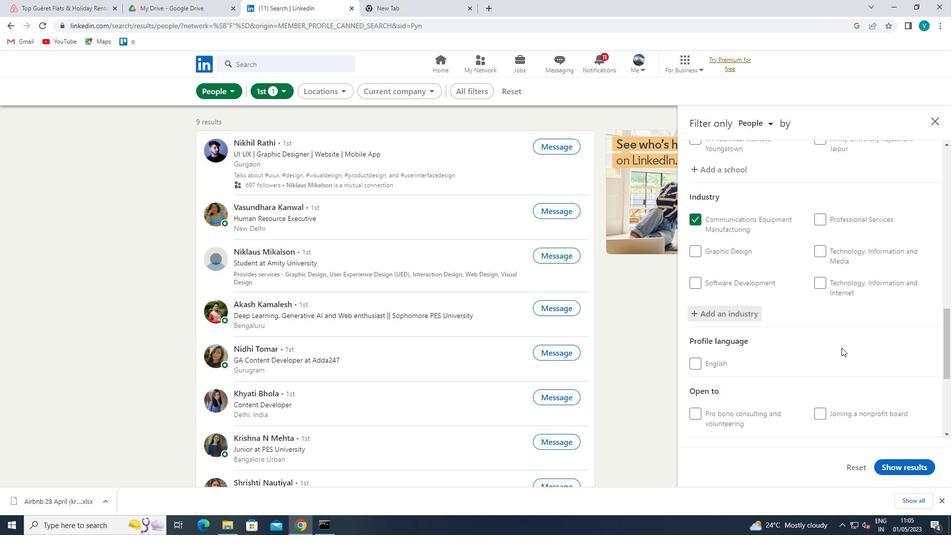 
Action: Mouse scrolled (834, 347) with delta (0, 0)
Screenshot: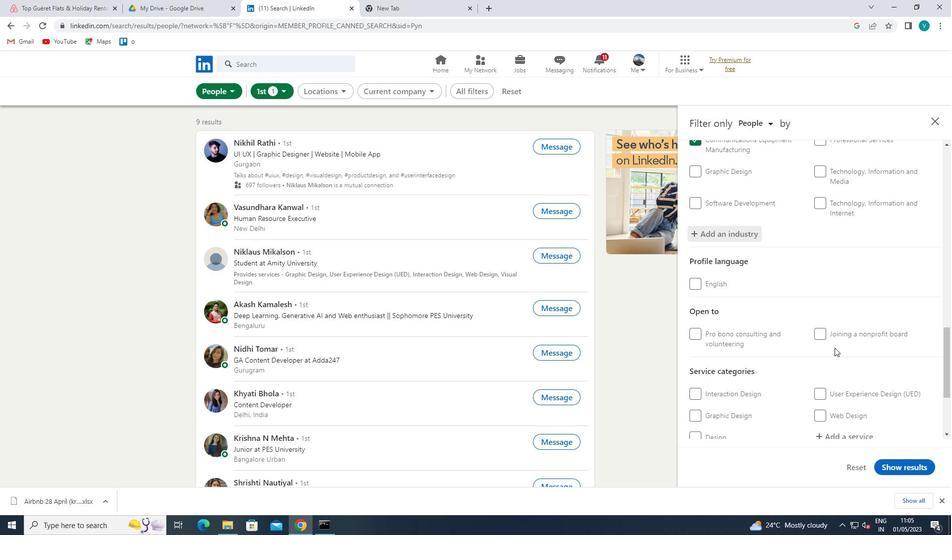 
Action: Mouse moved to (829, 355)
Screenshot: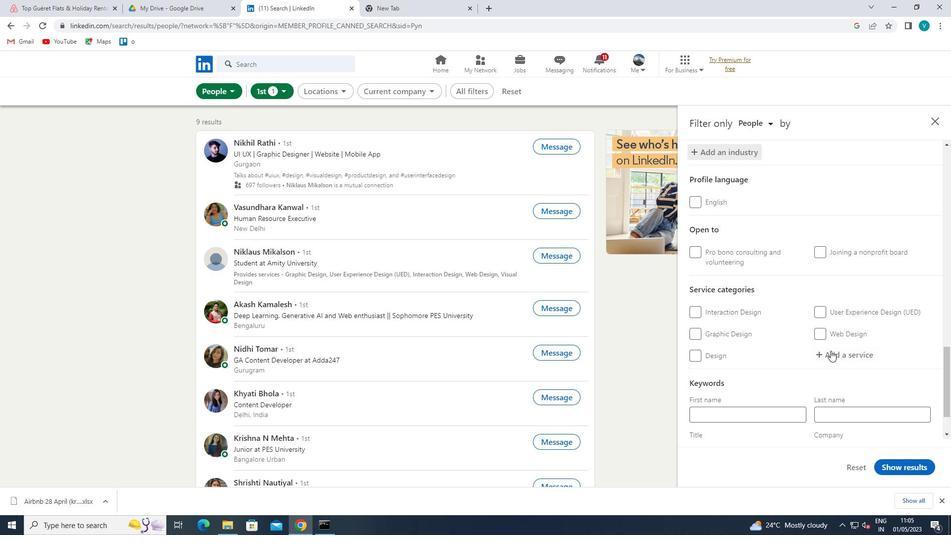 
Action: Mouse pressed left at (829, 355)
Screenshot: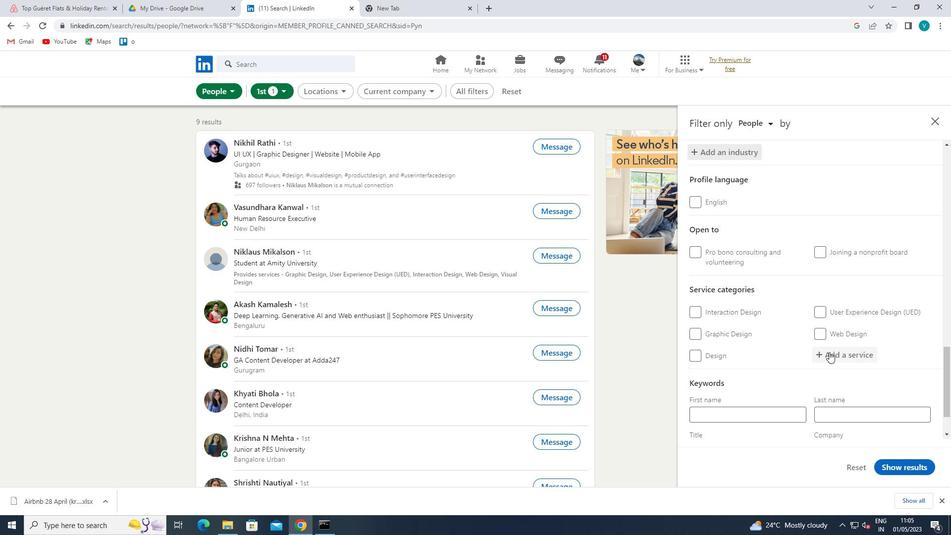 
Action: Key pressed <Key.shift>EMAIL<Key.space>
Screenshot: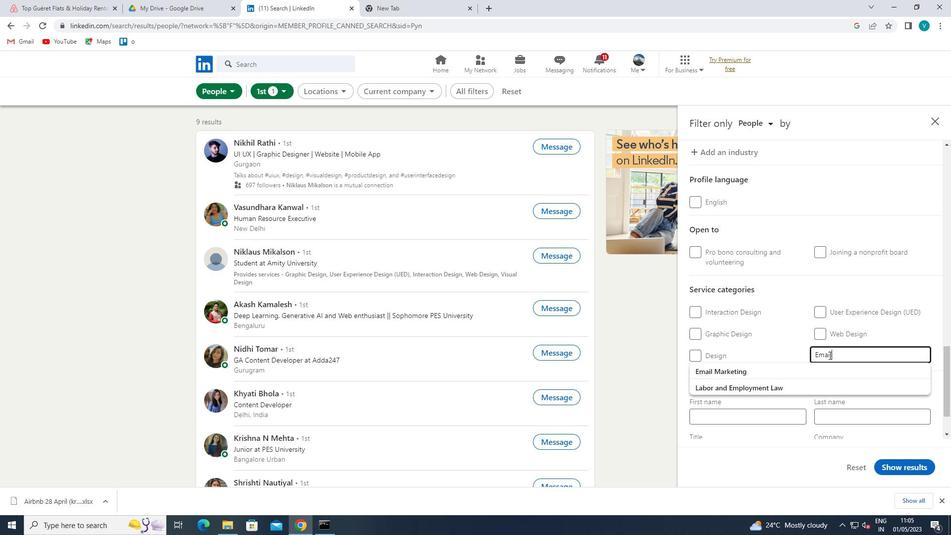
Action: Mouse moved to (815, 364)
Screenshot: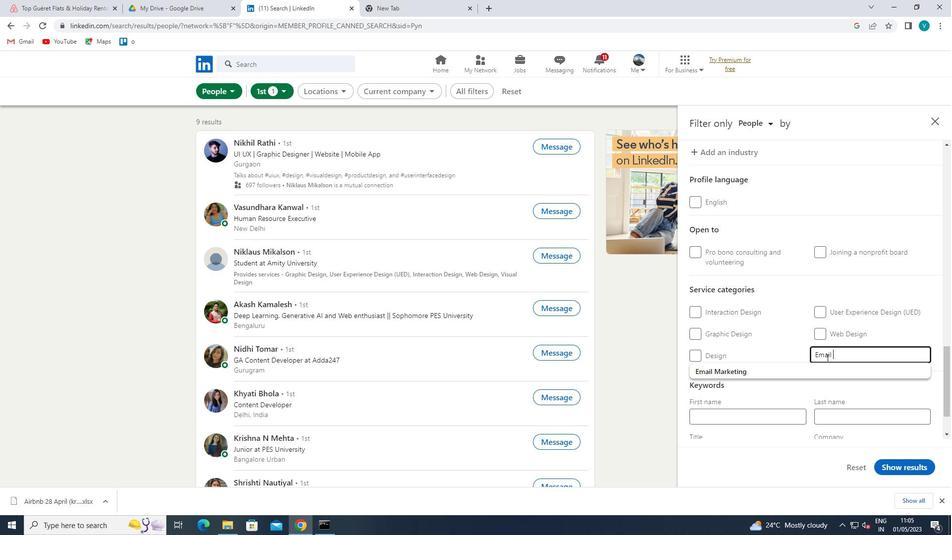 
Action: Mouse pressed left at (815, 364)
Screenshot: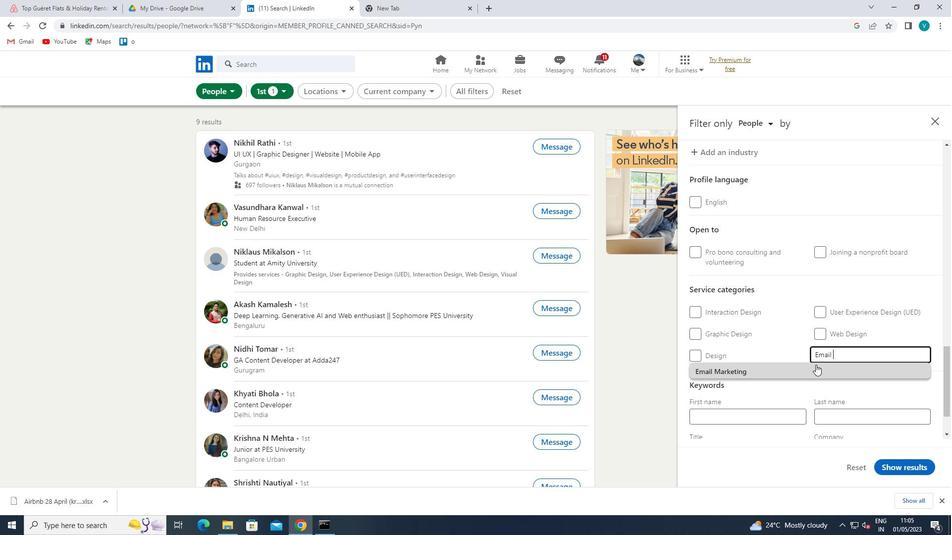 
Action: Mouse scrolled (815, 364) with delta (0, 0)
Screenshot: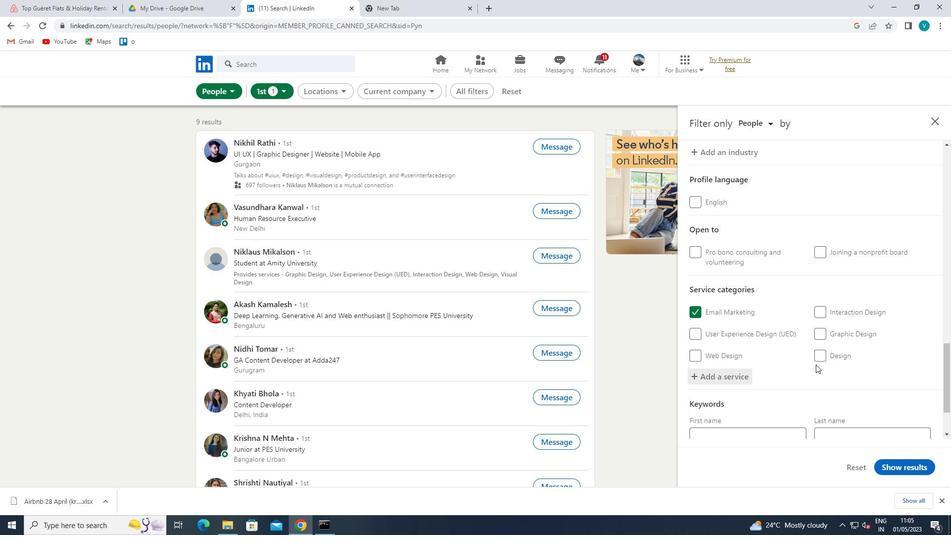 
Action: Mouse moved to (809, 364)
Screenshot: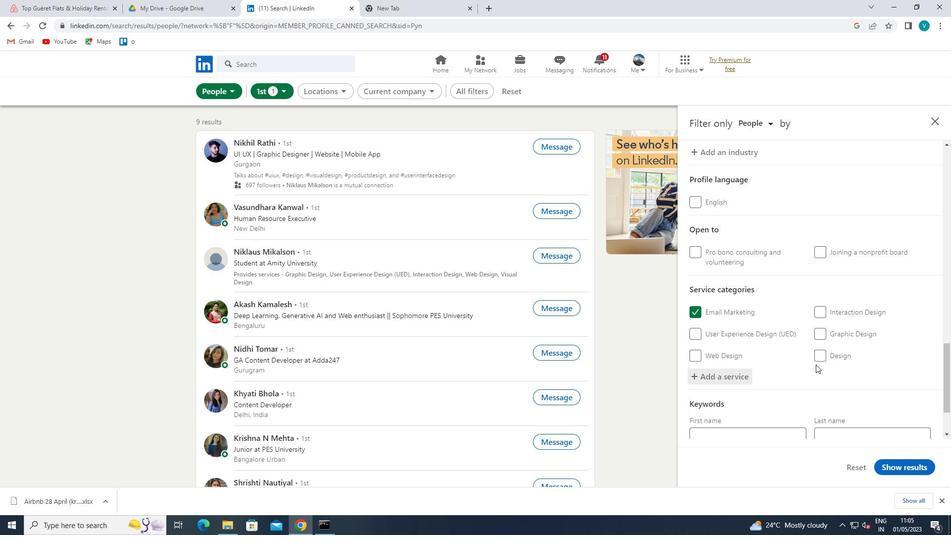 
Action: Mouse scrolled (809, 364) with delta (0, 0)
Screenshot: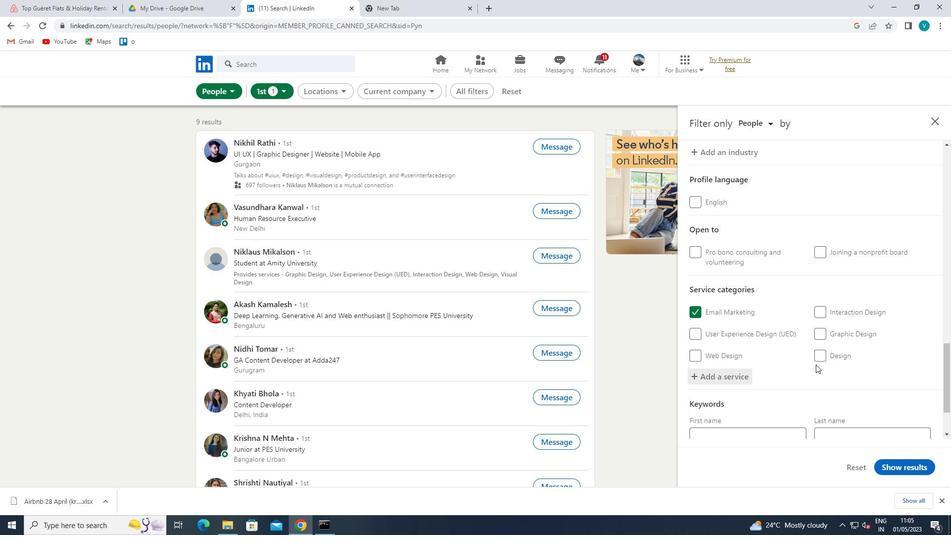 
Action: Mouse moved to (793, 361)
Screenshot: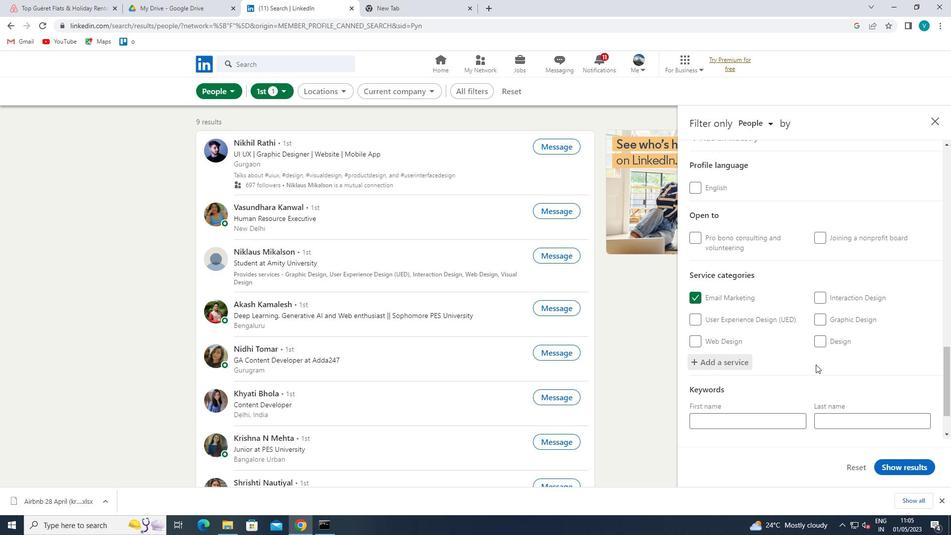 
Action: Mouse scrolled (793, 360) with delta (0, 0)
Screenshot: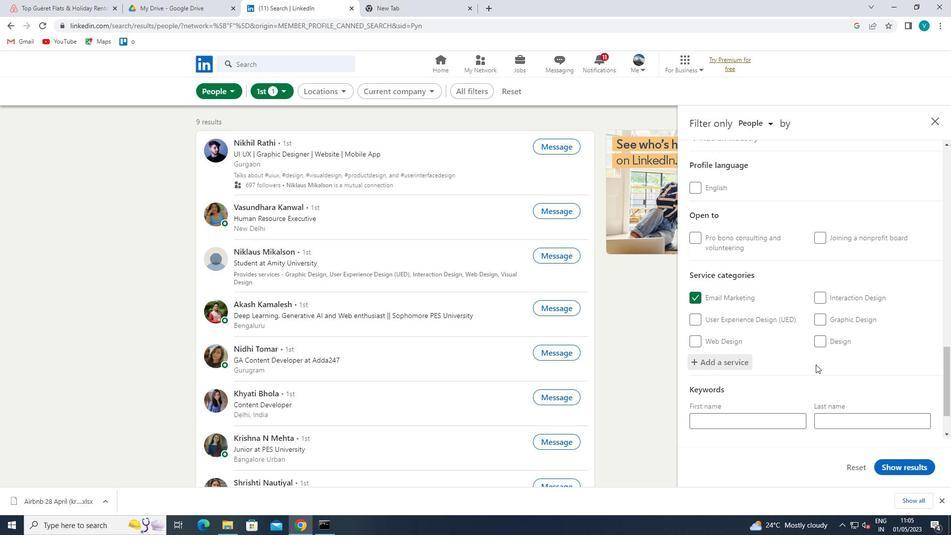 
Action: Mouse moved to (766, 393)
Screenshot: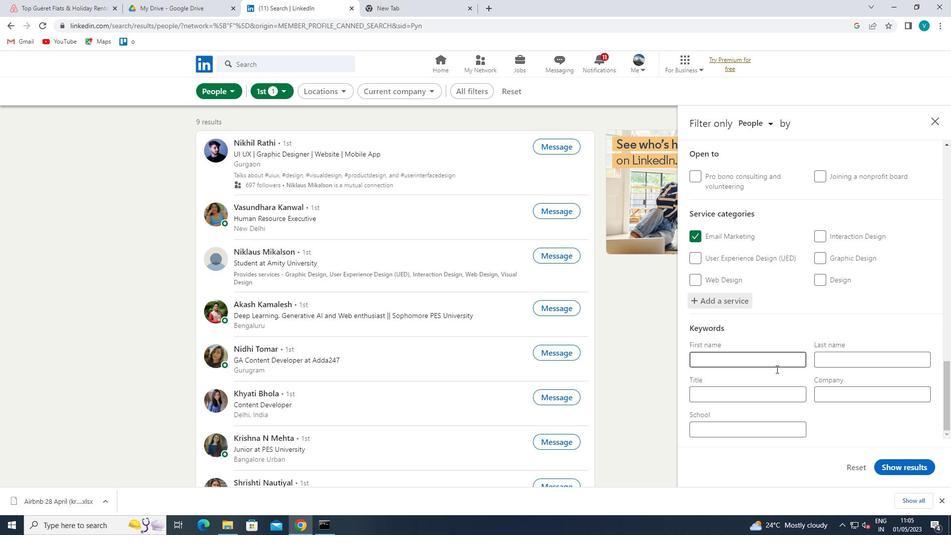 
Action: Mouse pressed left at (766, 393)
Screenshot: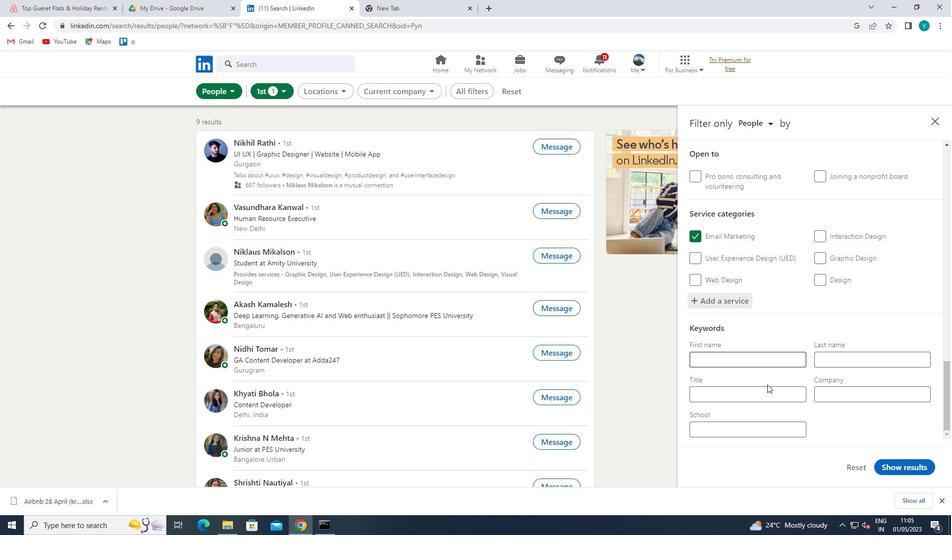 
Action: Key pressed <Key.shift>VIVWE<Key.backspace><Key.backspace><Key.backspace>CE<Key.space><Key.shift>PRESIDENT<Key.space>OF<Key.space><Key.shift>MARKETING
Screenshot: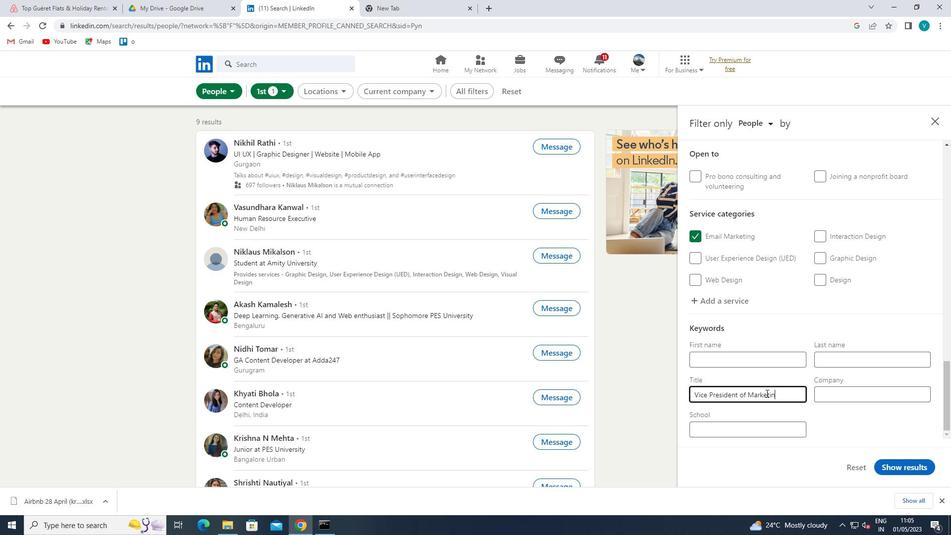 
Action: Mouse moved to (893, 467)
Screenshot: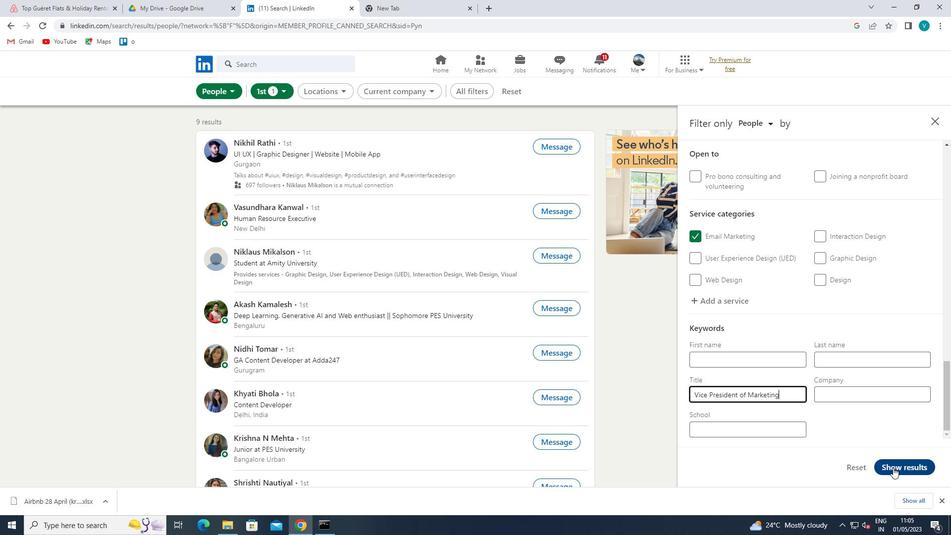 
Action: Mouse pressed left at (893, 467)
Screenshot: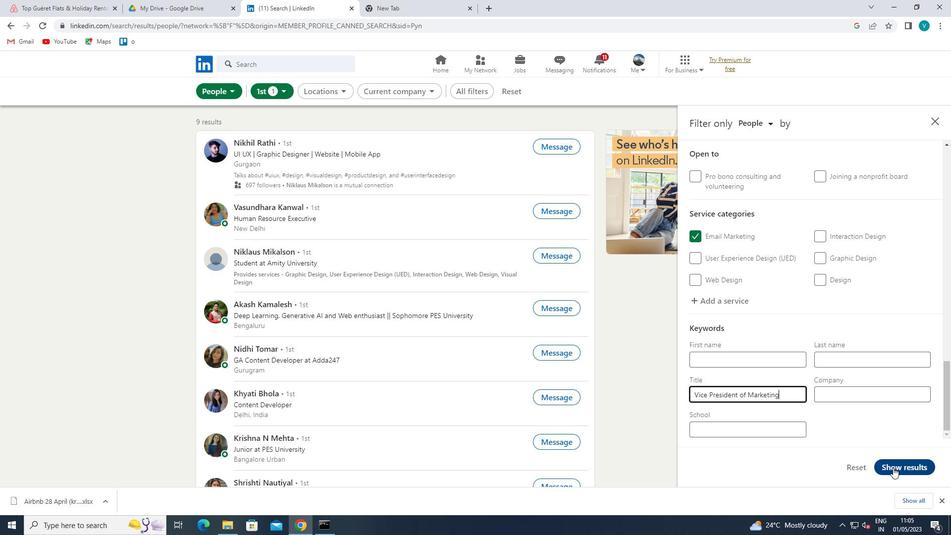 
